 Task: In the  document Evelyn.html ,change text color to 'Dark Purple' Insert the mentioned shape above the text 'Cloud Callouts'. Change color of the shape to  RedChange shape height to 0.8
Action: Mouse moved to (645, 288)
Screenshot: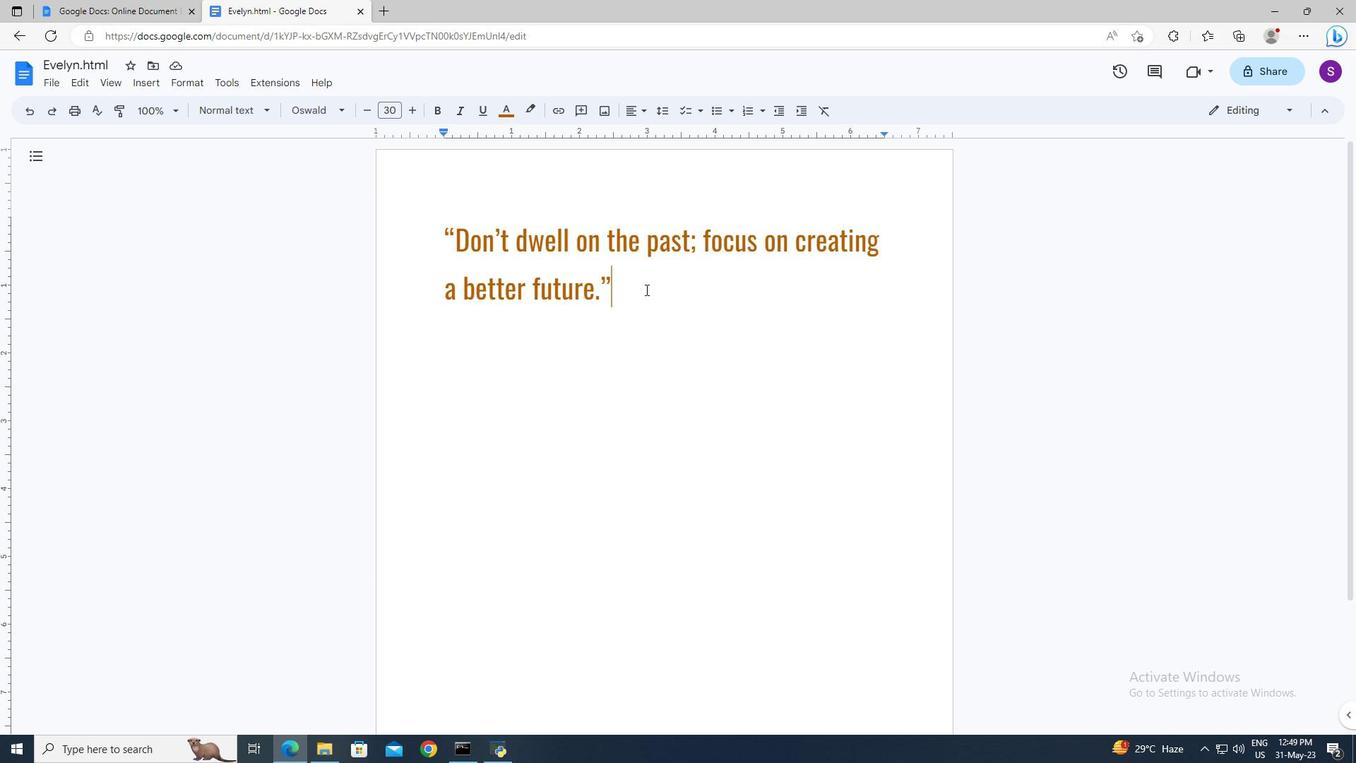 
Action: Mouse pressed left at (645, 288)
Screenshot: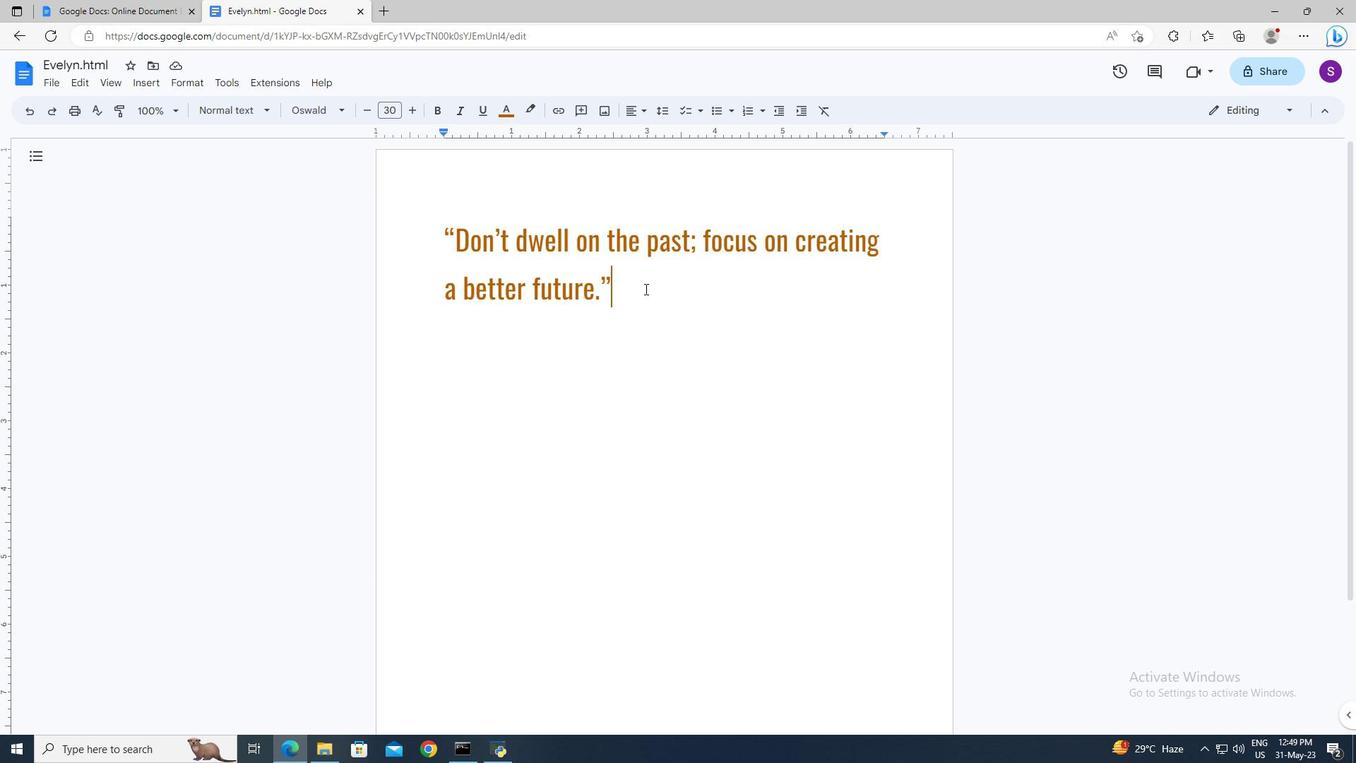 
Action: Key pressed ctrl+A
Screenshot: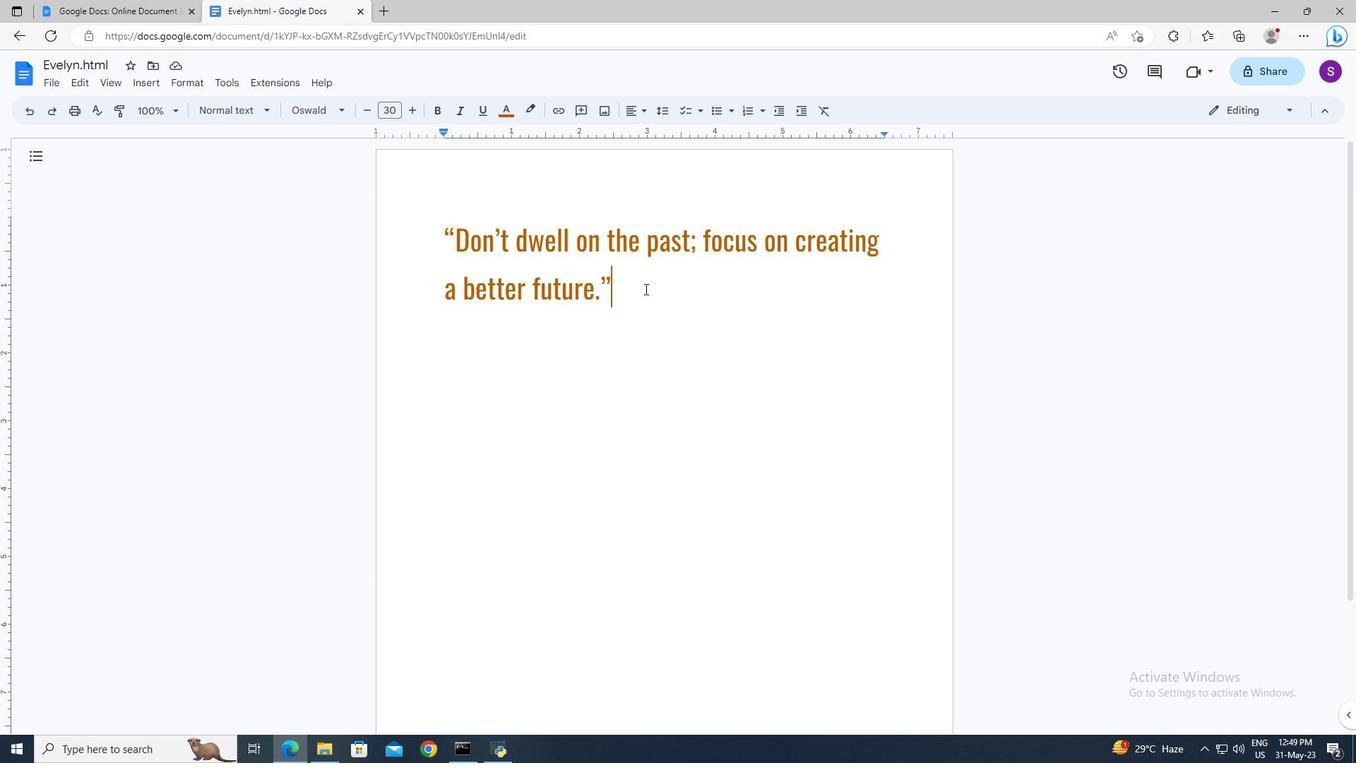 
Action: Mouse moved to (511, 113)
Screenshot: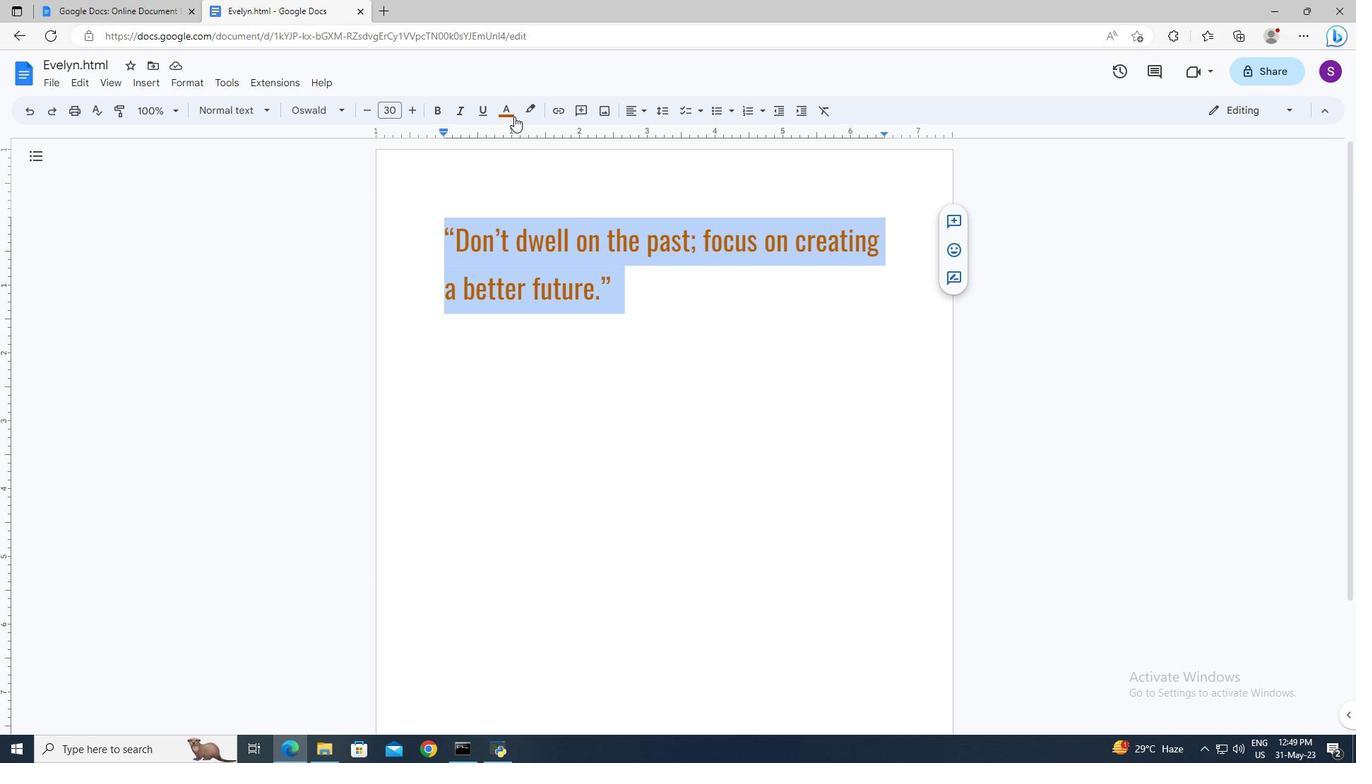 
Action: Mouse pressed left at (511, 113)
Screenshot: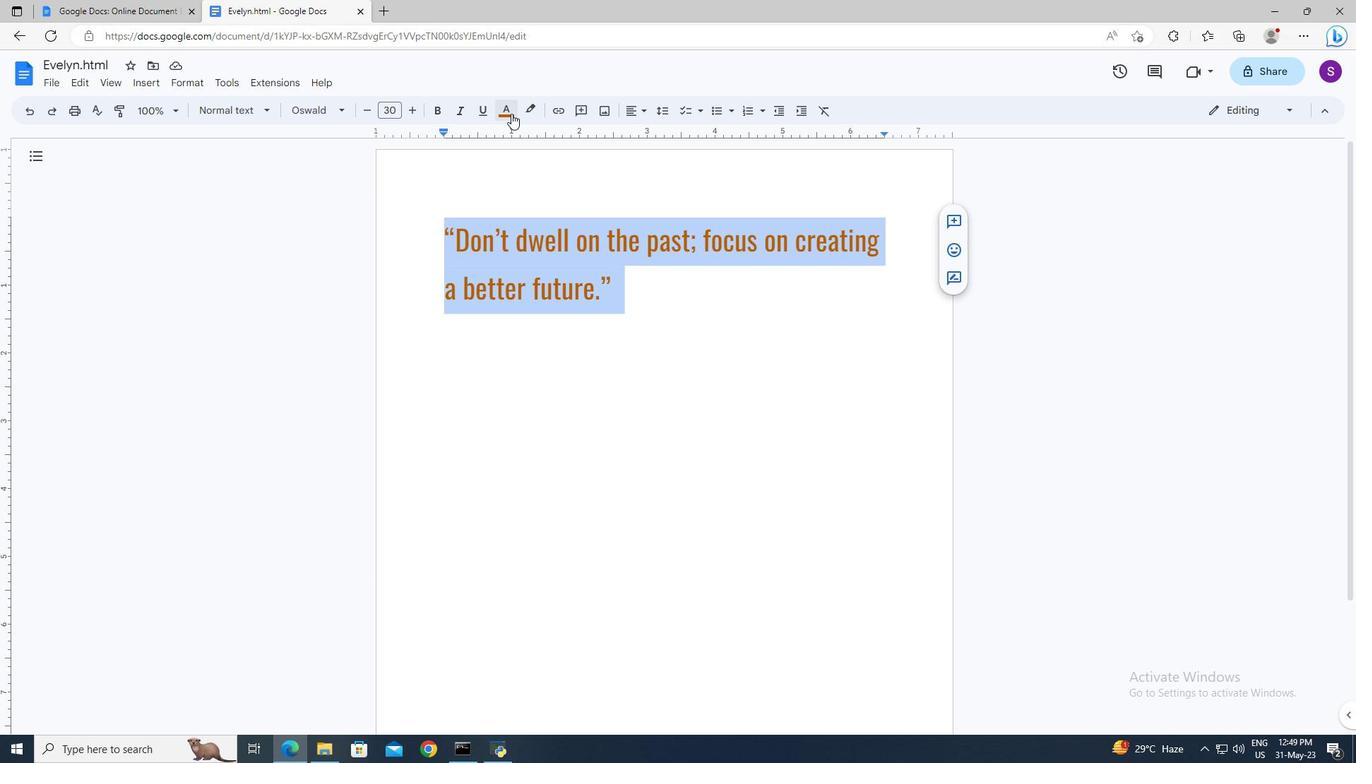 
Action: Mouse moved to (637, 241)
Screenshot: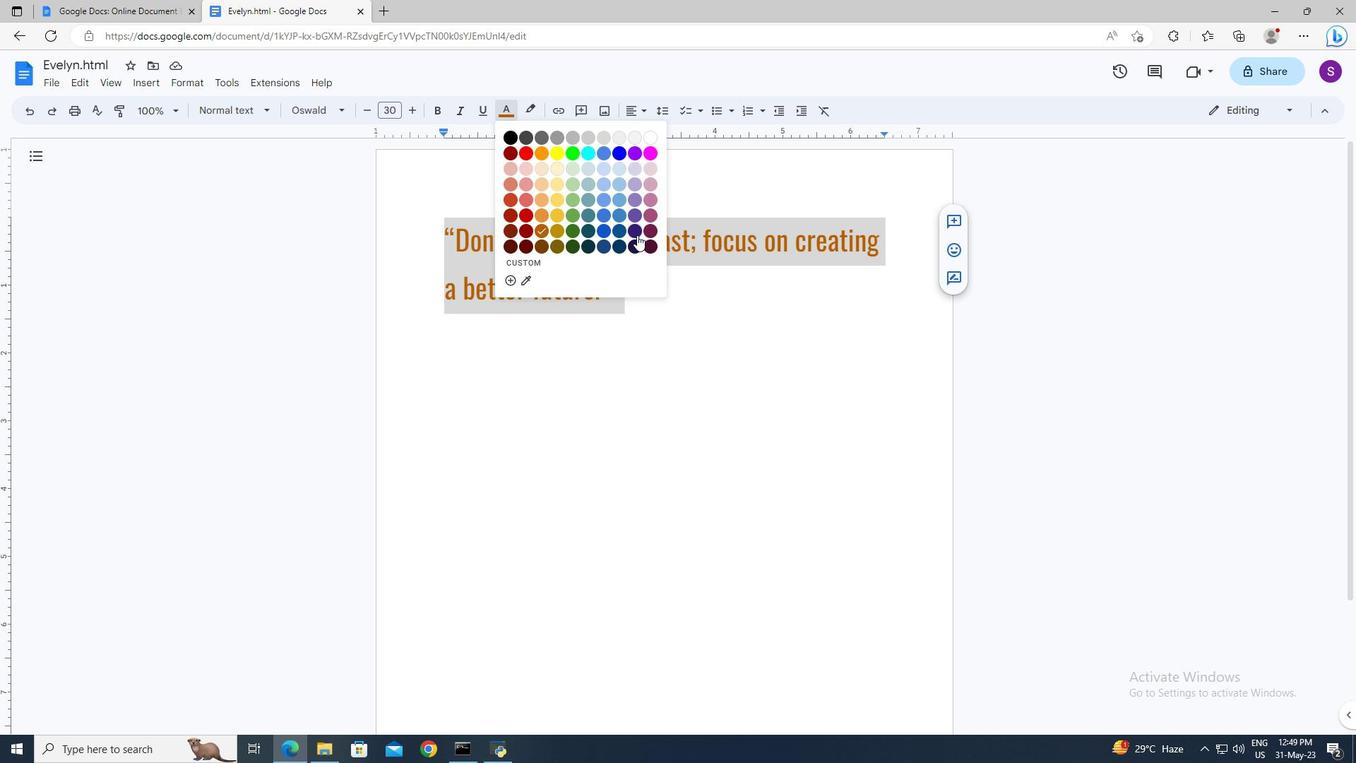 
Action: Mouse pressed left at (637, 241)
Screenshot: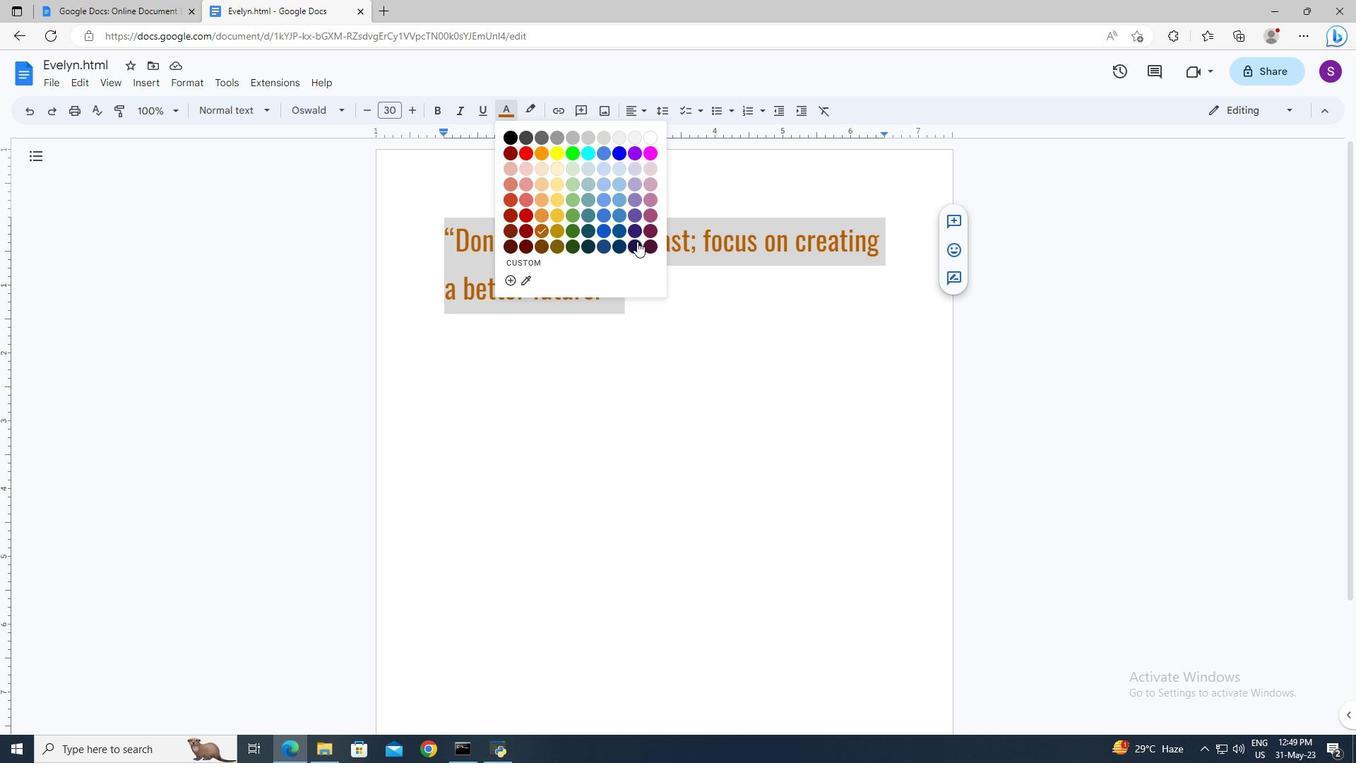 
Action: Mouse moved to (656, 286)
Screenshot: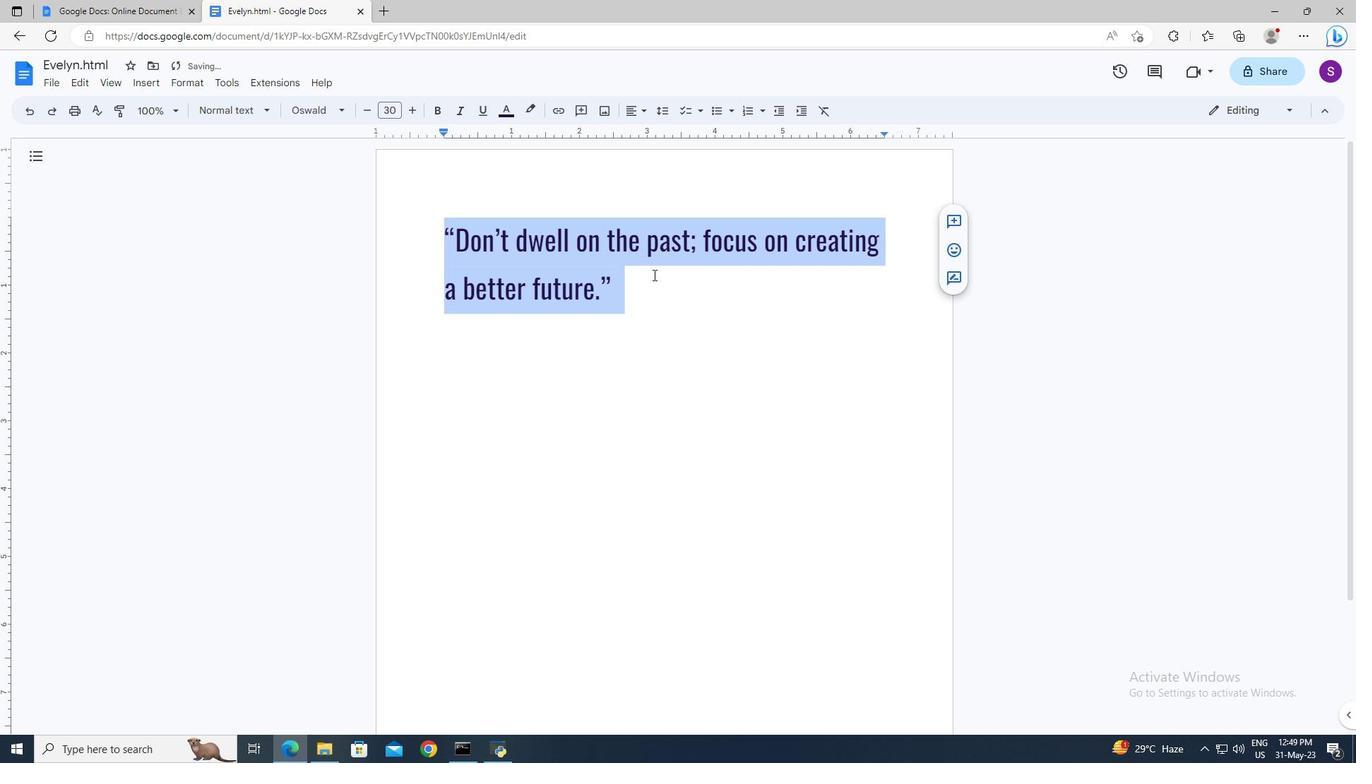 
Action: Mouse pressed left at (656, 286)
Screenshot: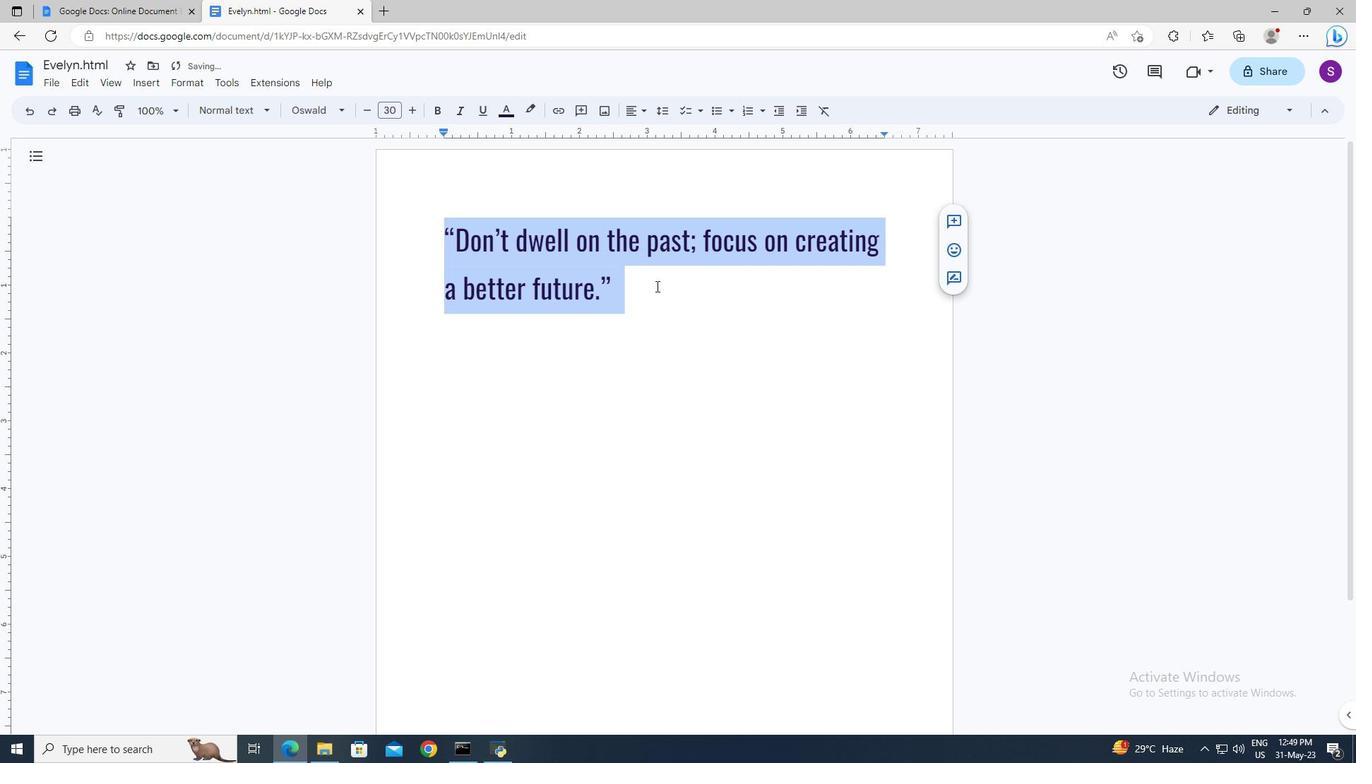 
Action: Mouse moved to (442, 223)
Screenshot: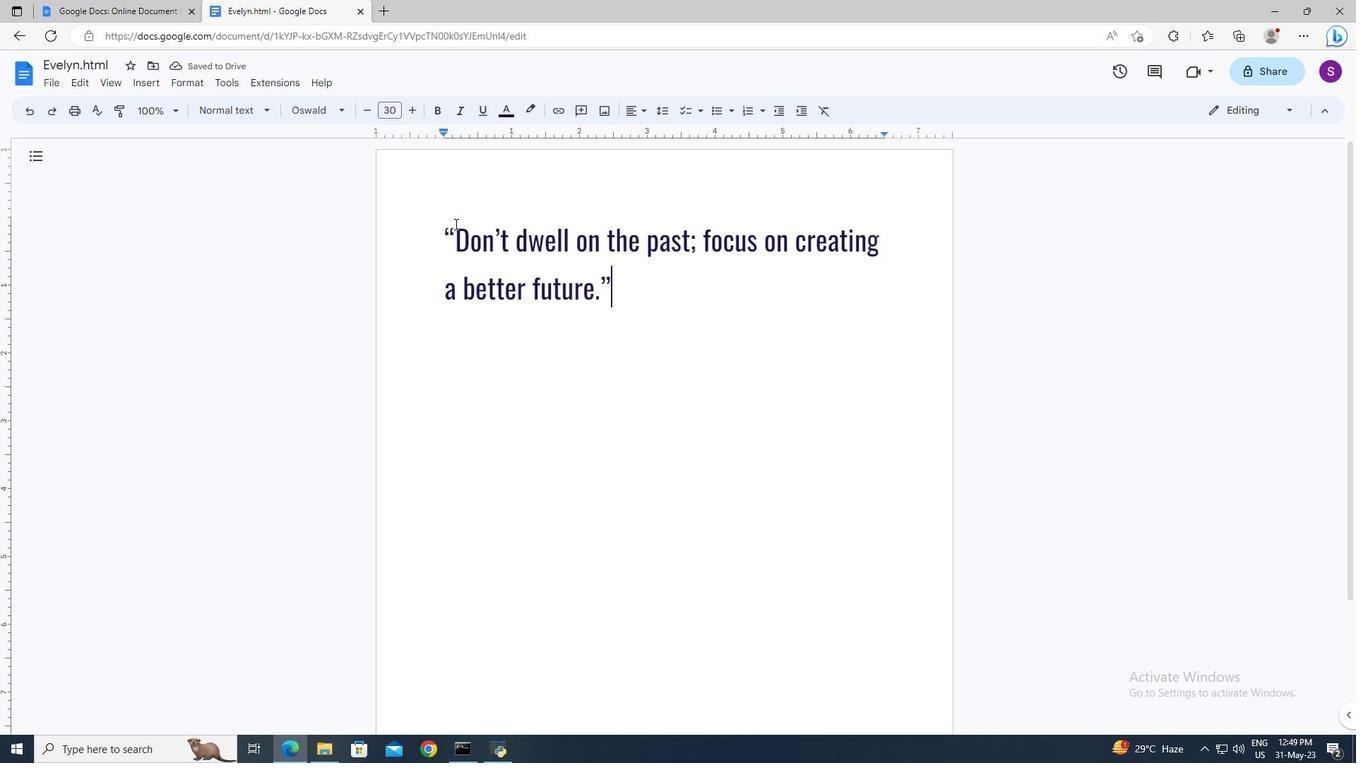 
Action: Mouse pressed left at (442, 223)
Screenshot: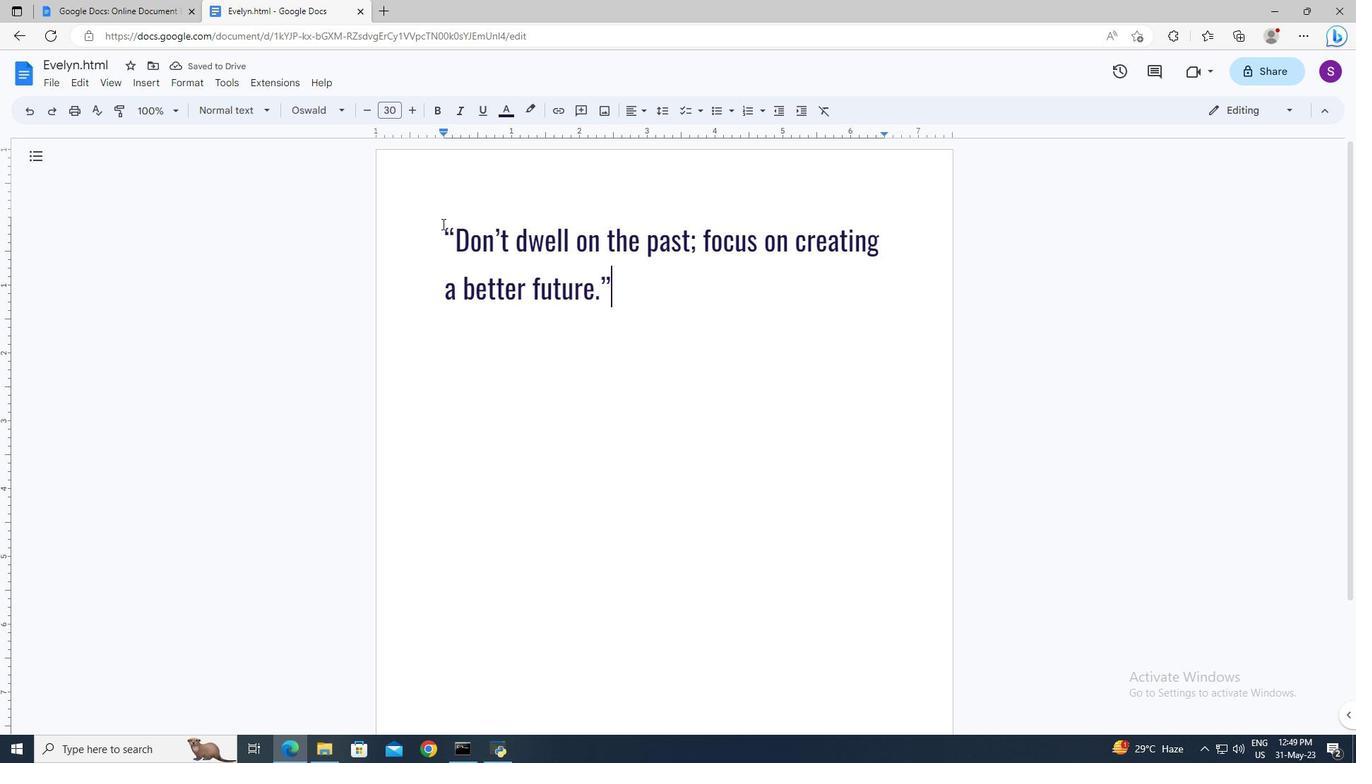 
Action: Key pressed <Key.enter>
Screenshot: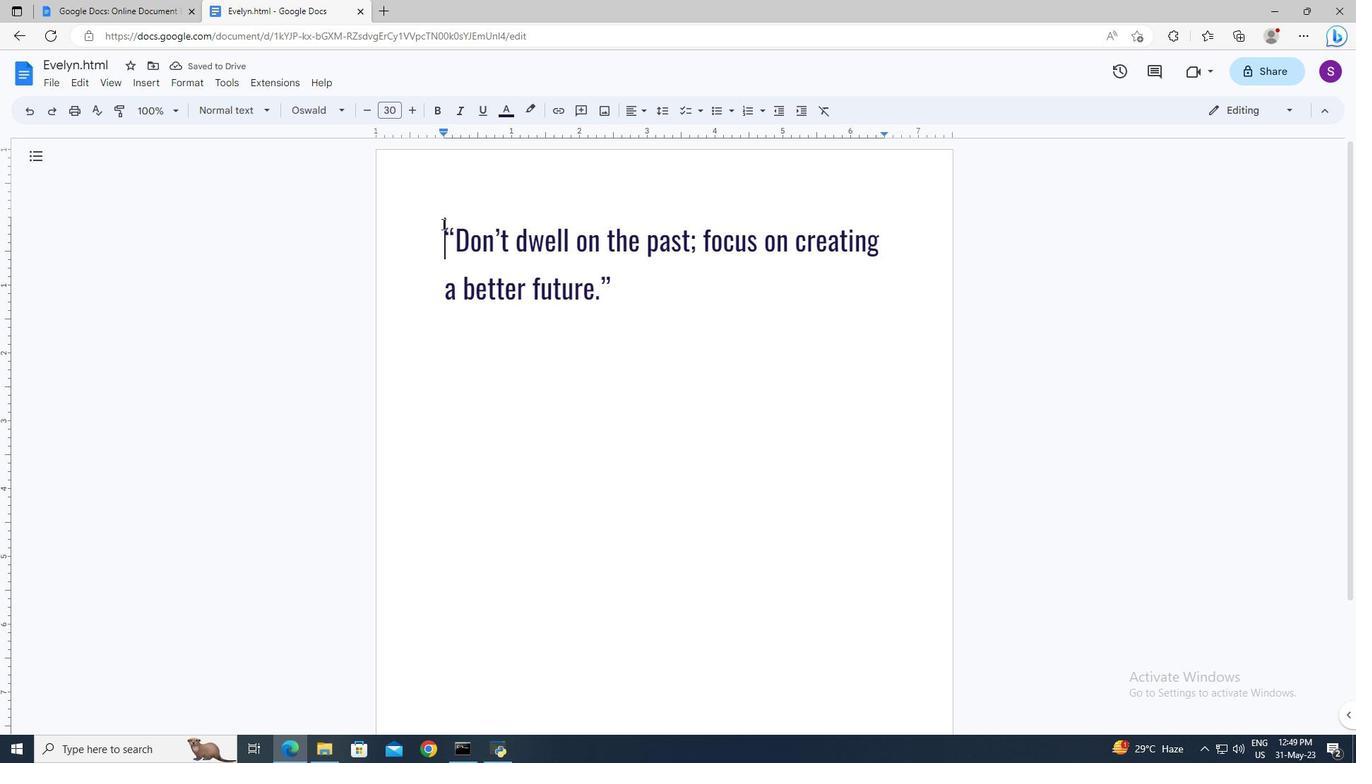 
Action: Mouse moved to (512, 210)
Screenshot: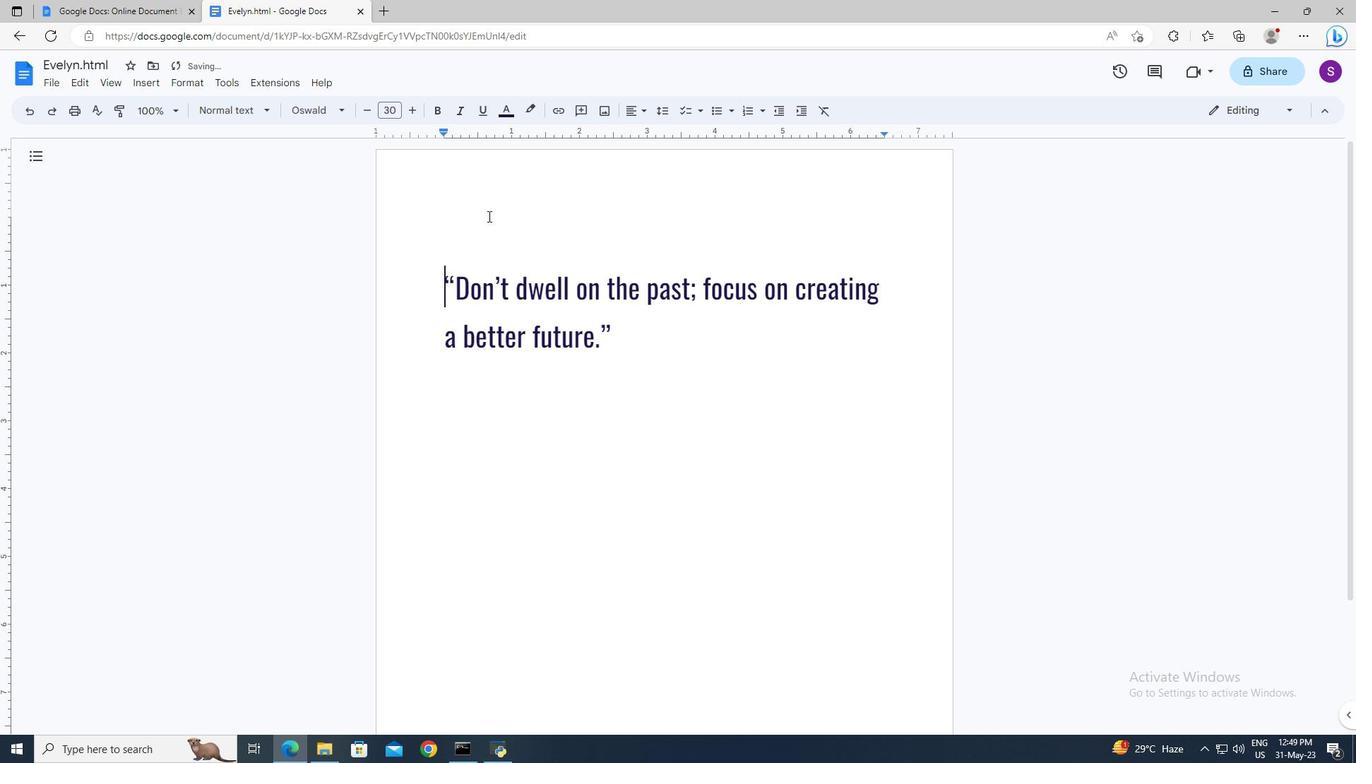 
Action: Mouse pressed left at (512, 210)
Screenshot: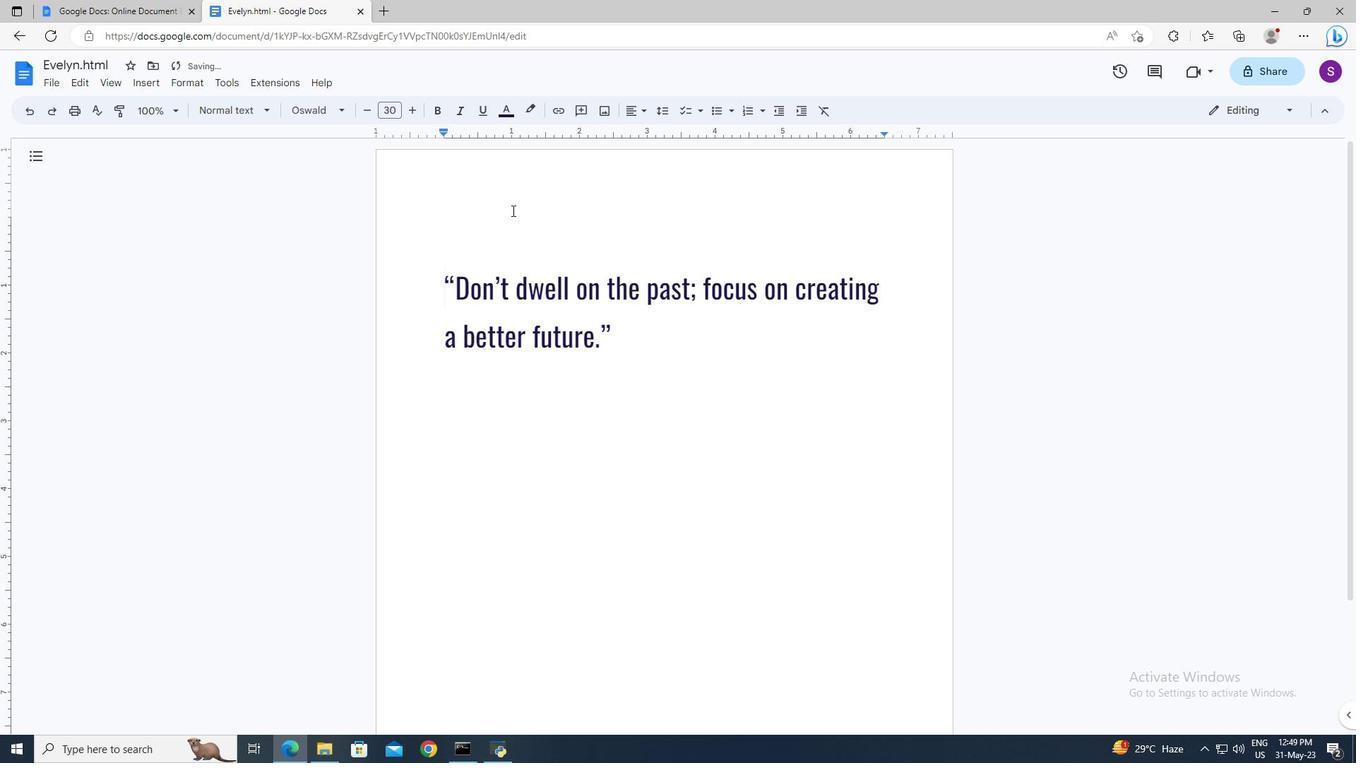 
Action: Mouse moved to (158, 81)
Screenshot: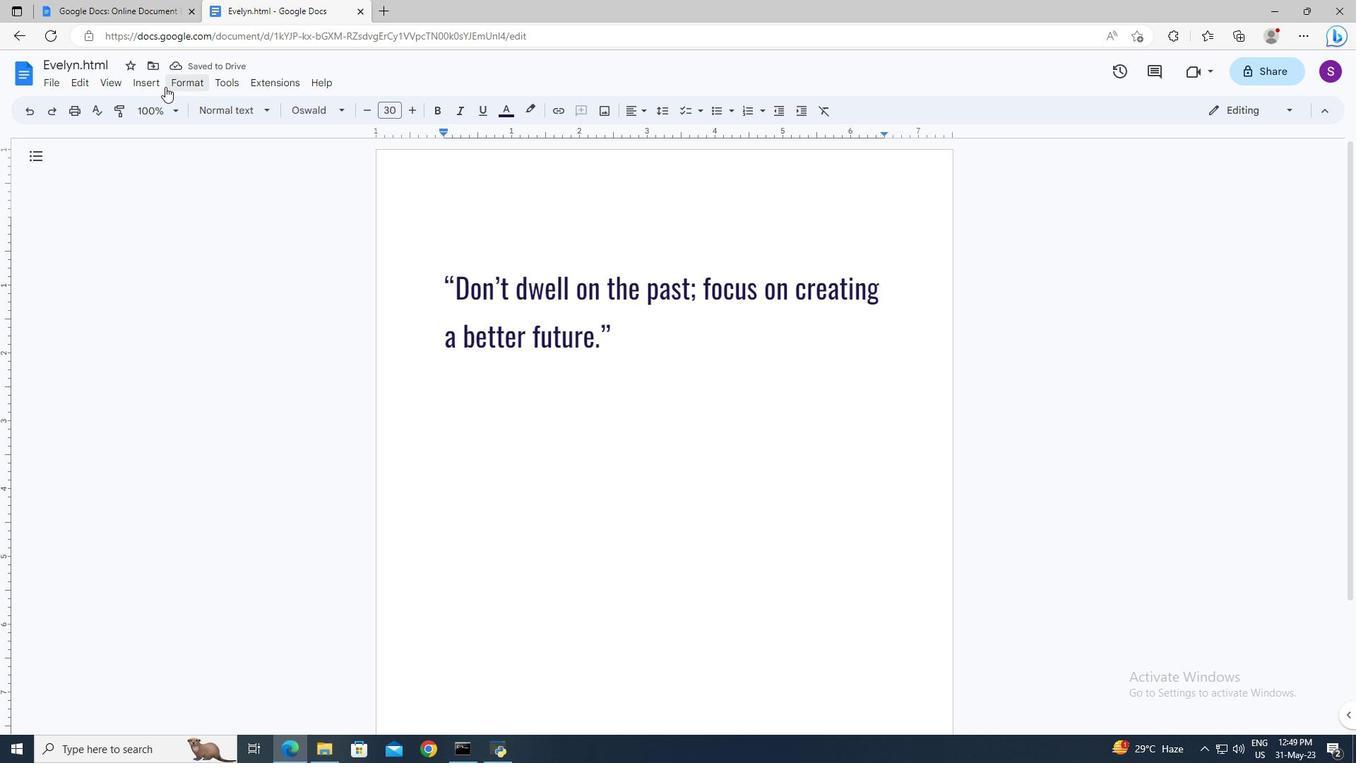 
Action: Mouse pressed left at (158, 81)
Screenshot: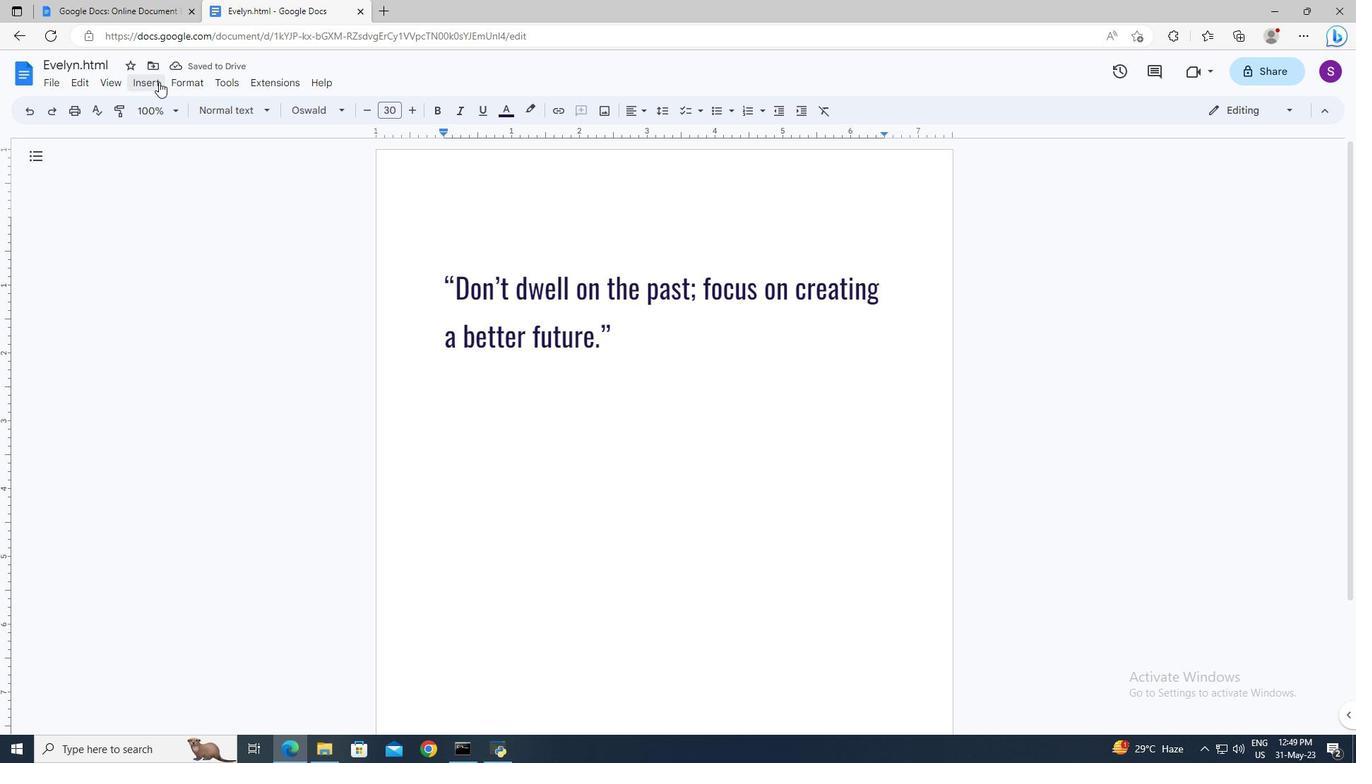 
Action: Mouse moved to (170, 148)
Screenshot: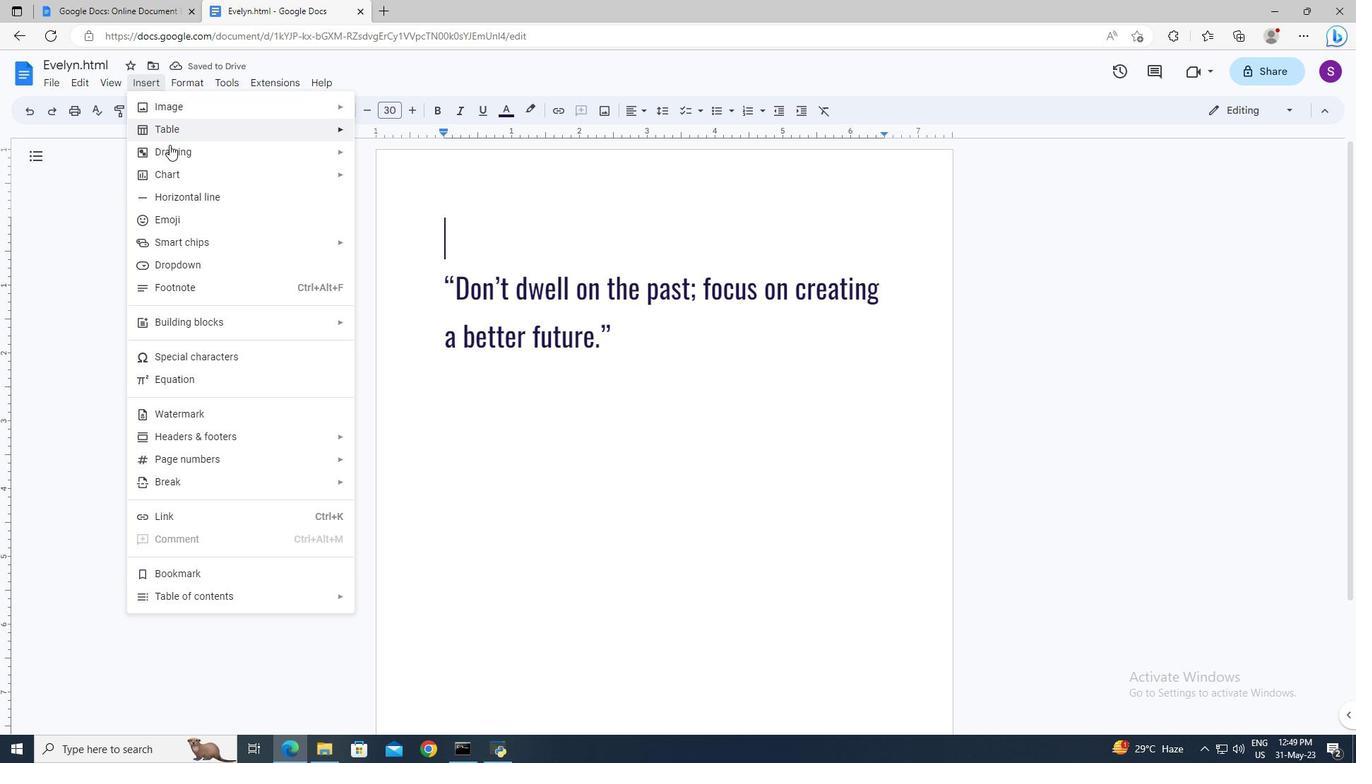 
Action: Mouse pressed left at (170, 148)
Screenshot: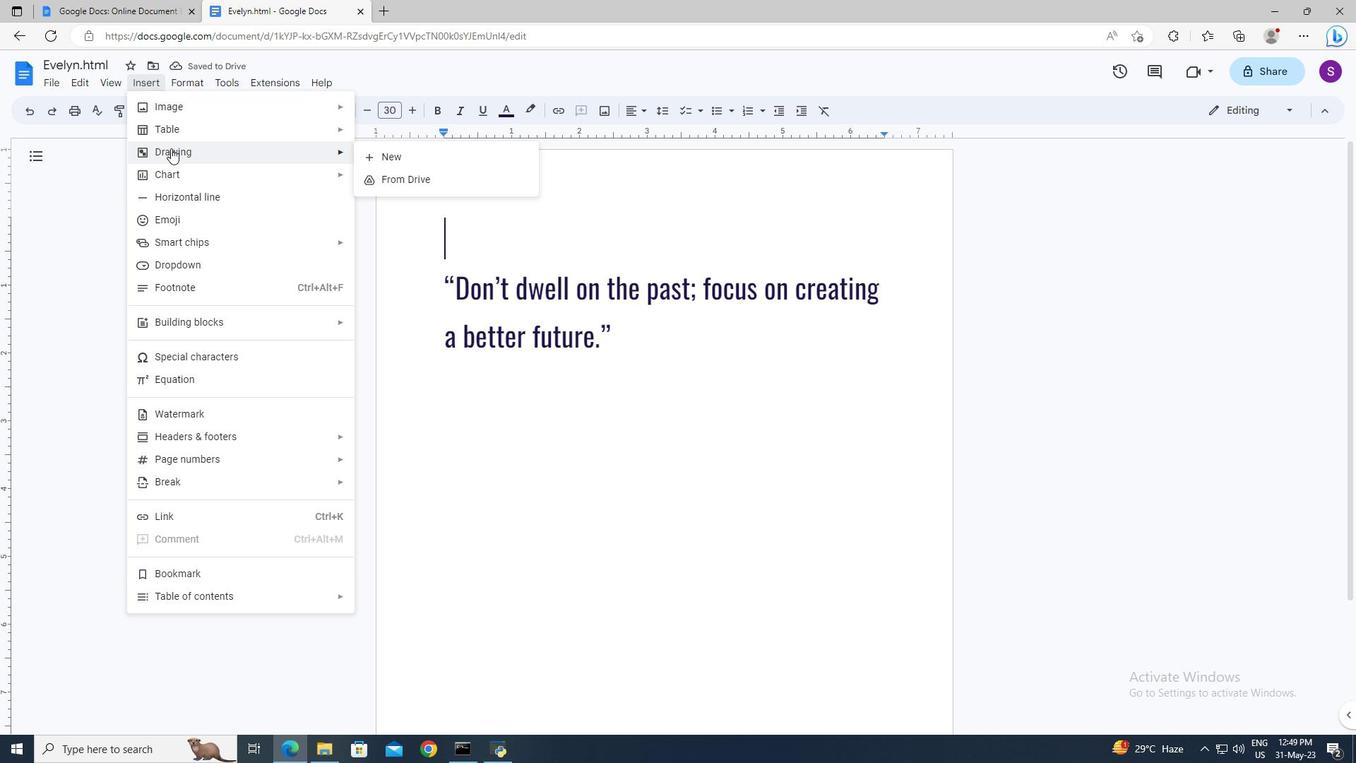 
Action: Mouse moved to (406, 149)
Screenshot: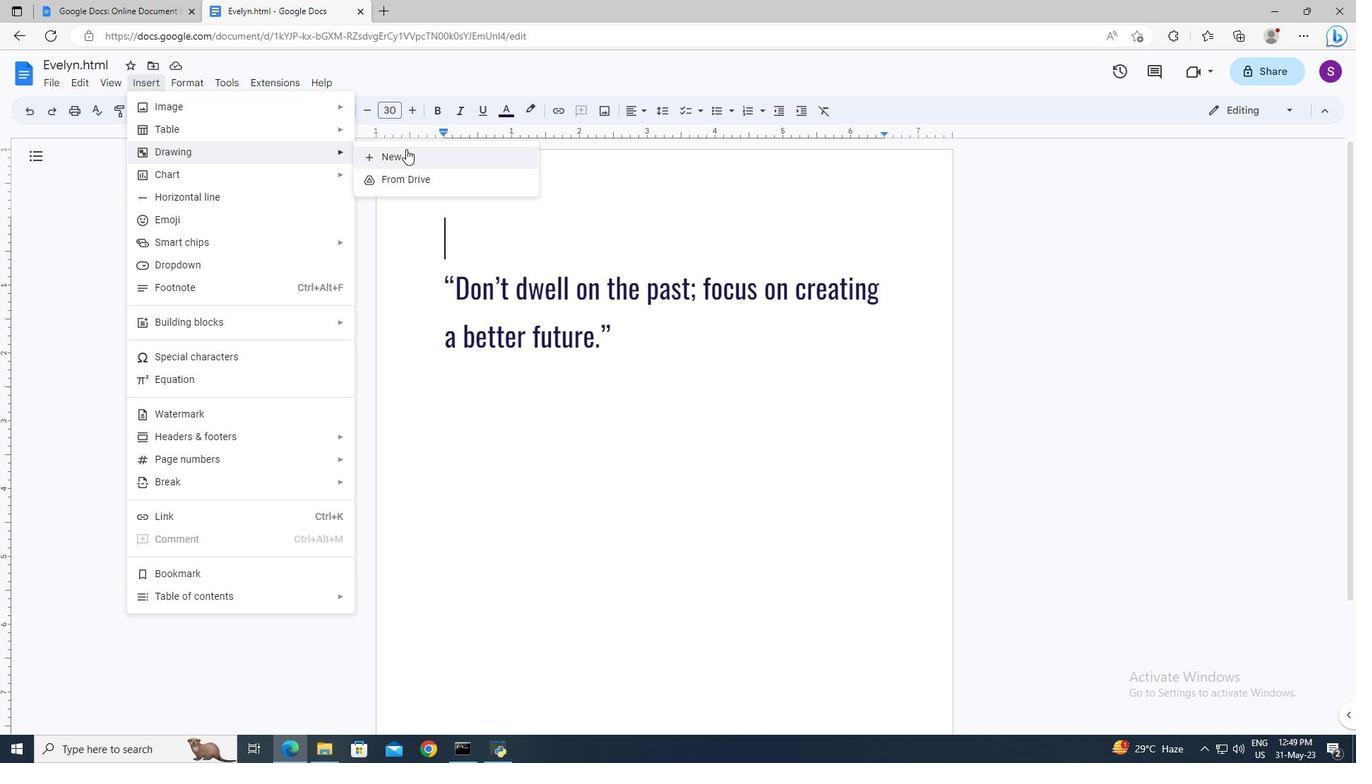 
Action: Mouse pressed left at (406, 149)
Screenshot: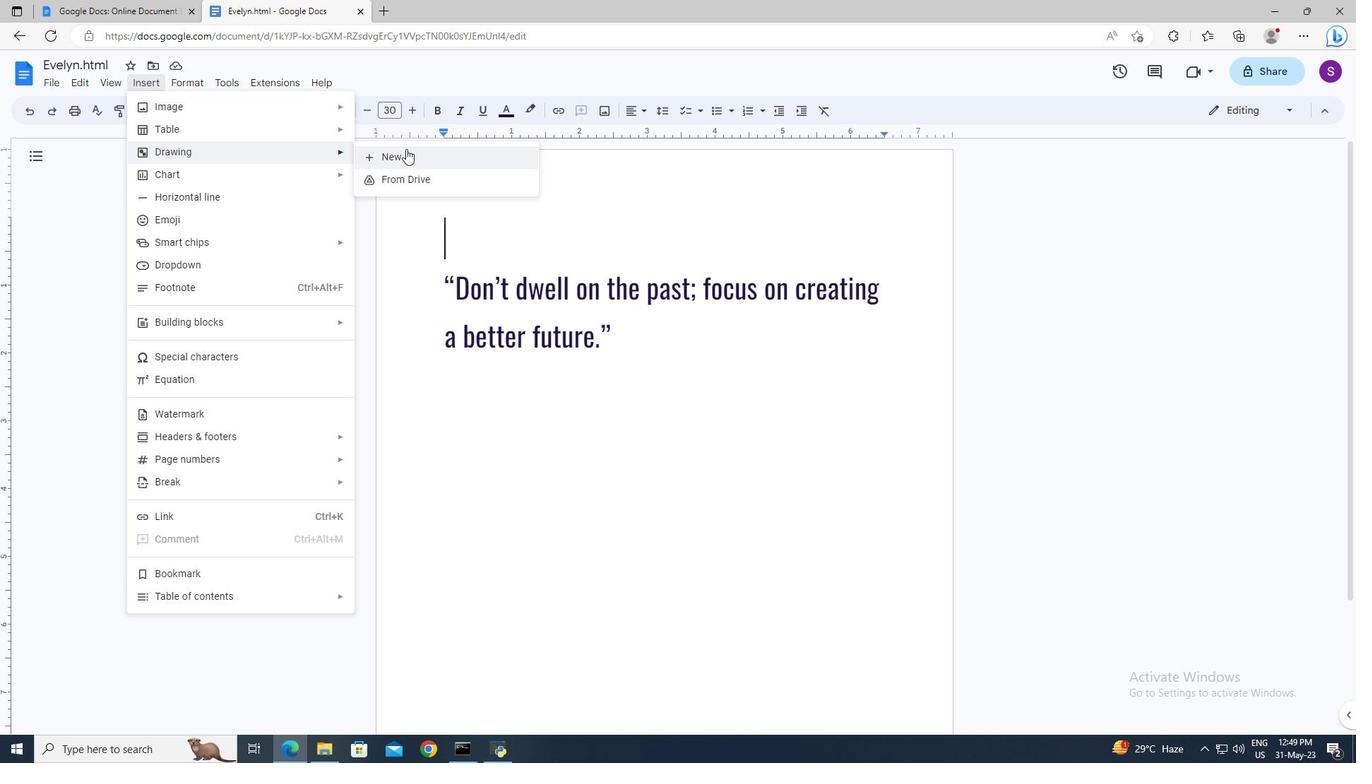 
Action: Mouse moved to (514, 154)
Screenshot: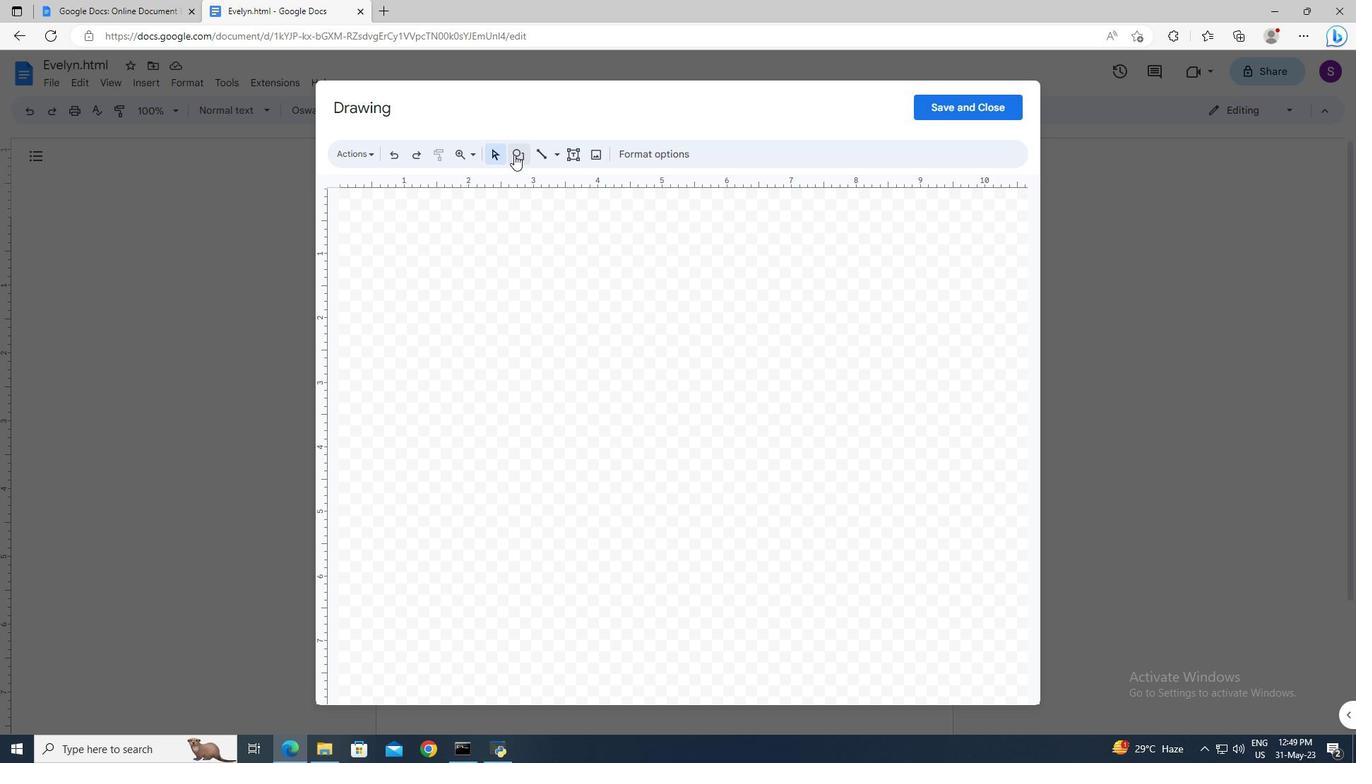 
Action: Mouse pressed left at (514, 154)
Screenshot: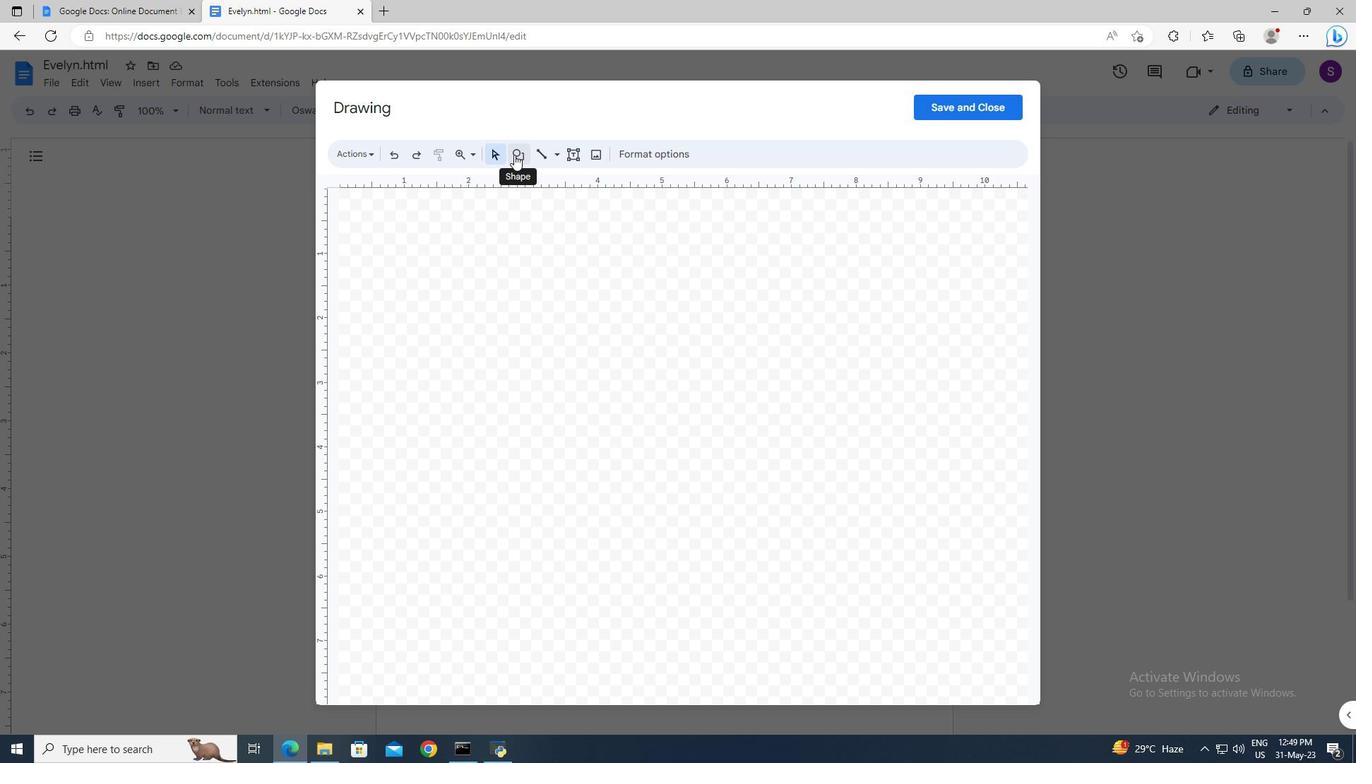 
Action: Mouse moved to (678, 269)
Screenshot: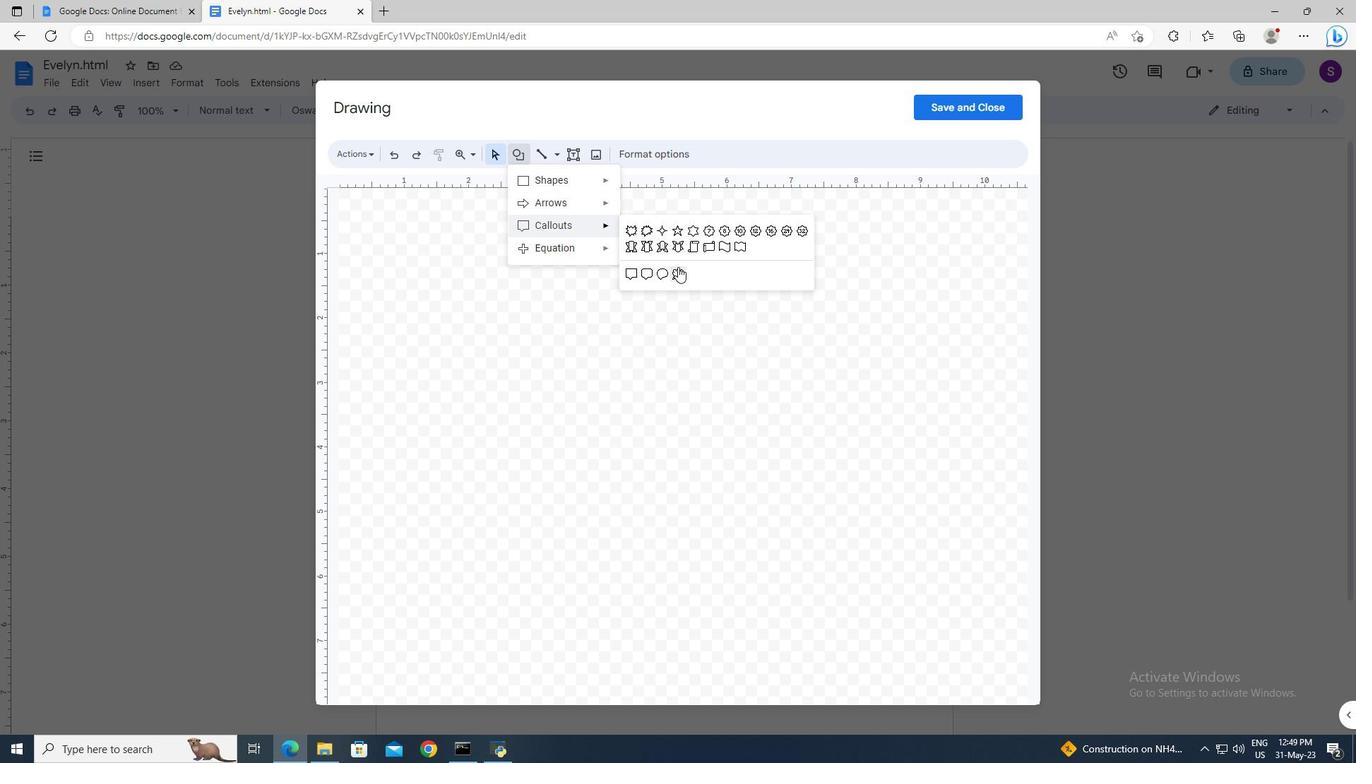 
Action: Mouse pressed left at (678, 269)
Screenshot: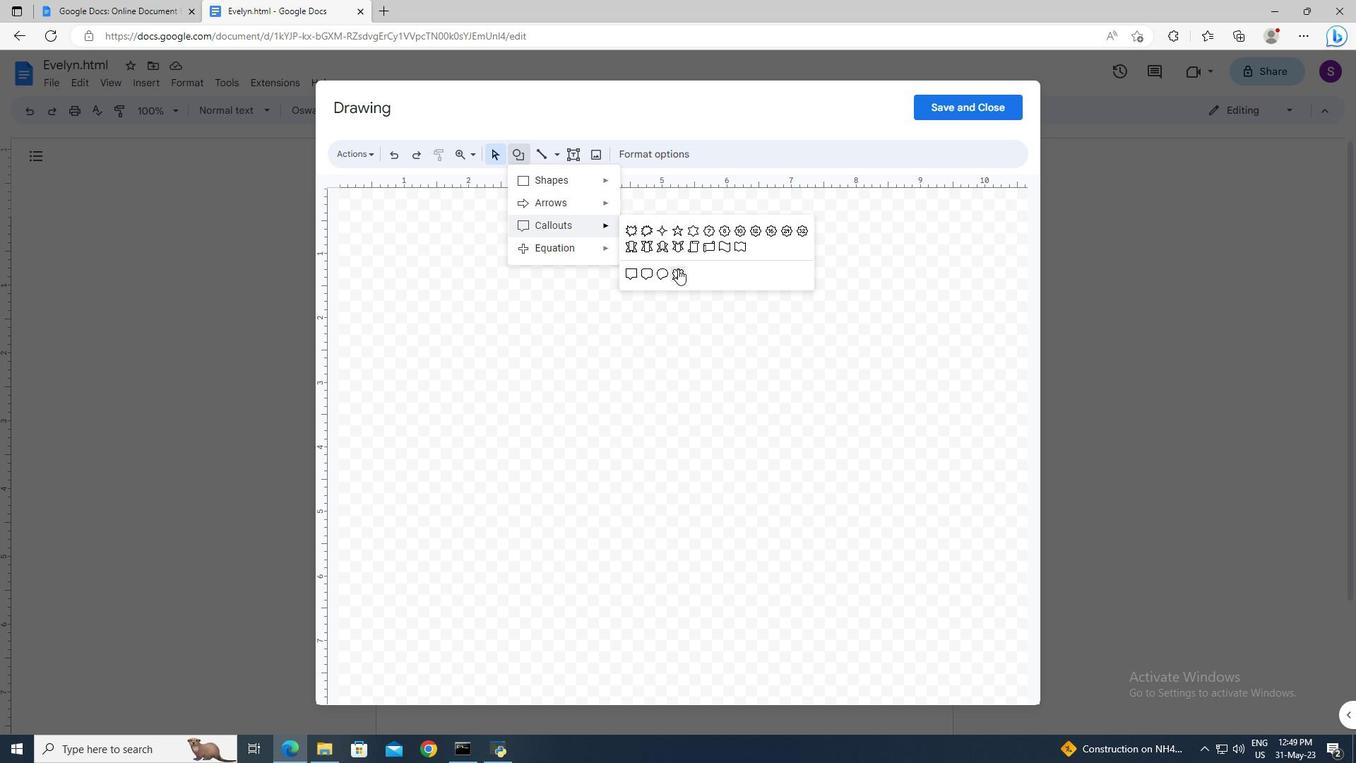 
Action: Mouse moved to (552, 244)
Screenshot: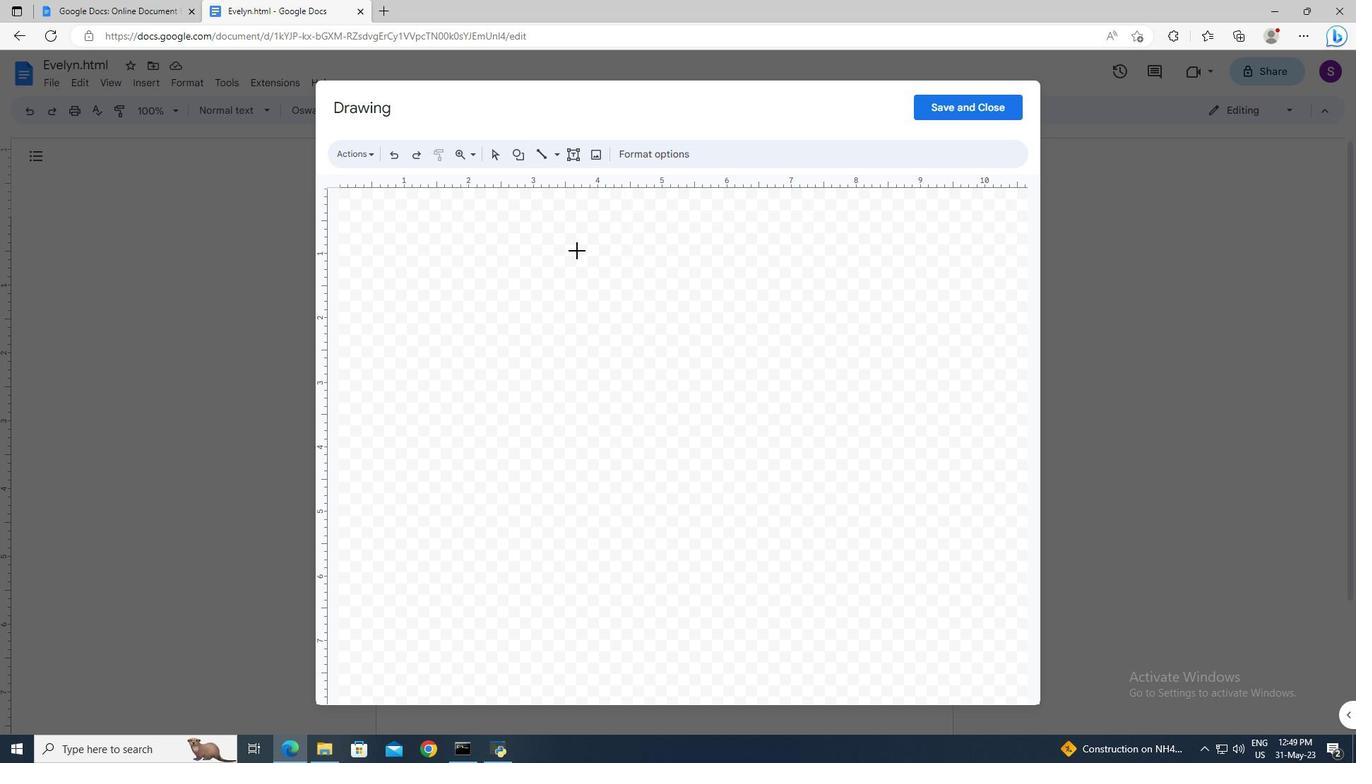 
Action: Mouse pressed left at (552, 244)
Screenshot: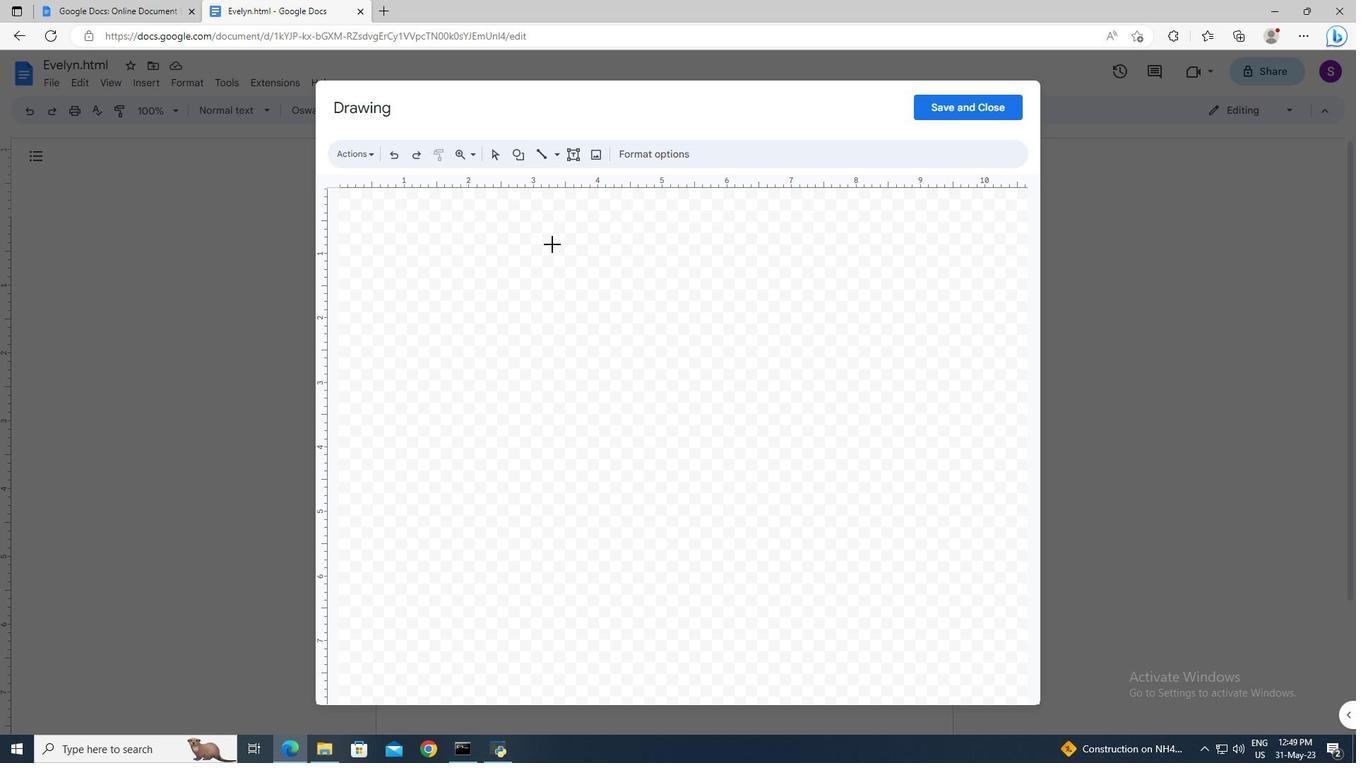 
Action: Mouse moved to (616, 161)
Screenshot: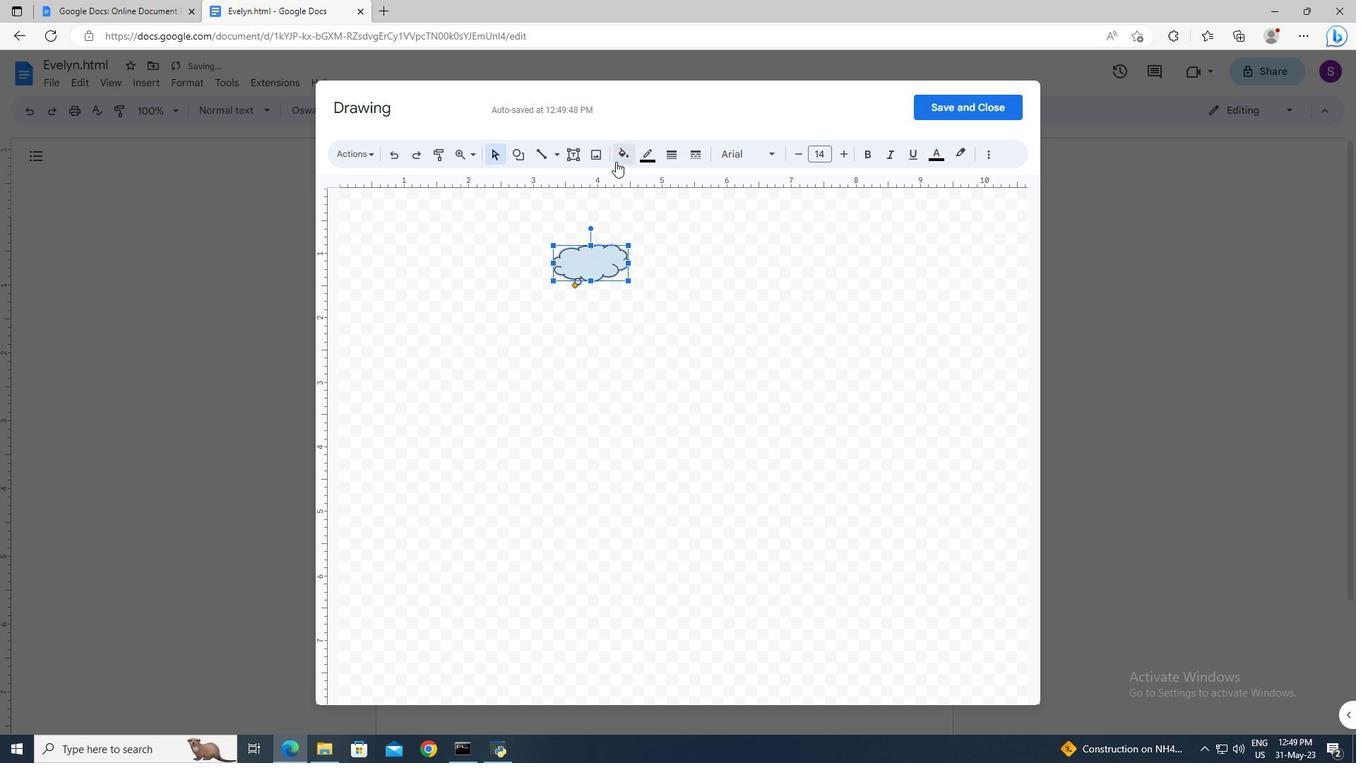 
Action: Mouse pressed left at (616, 161)
Screenshot: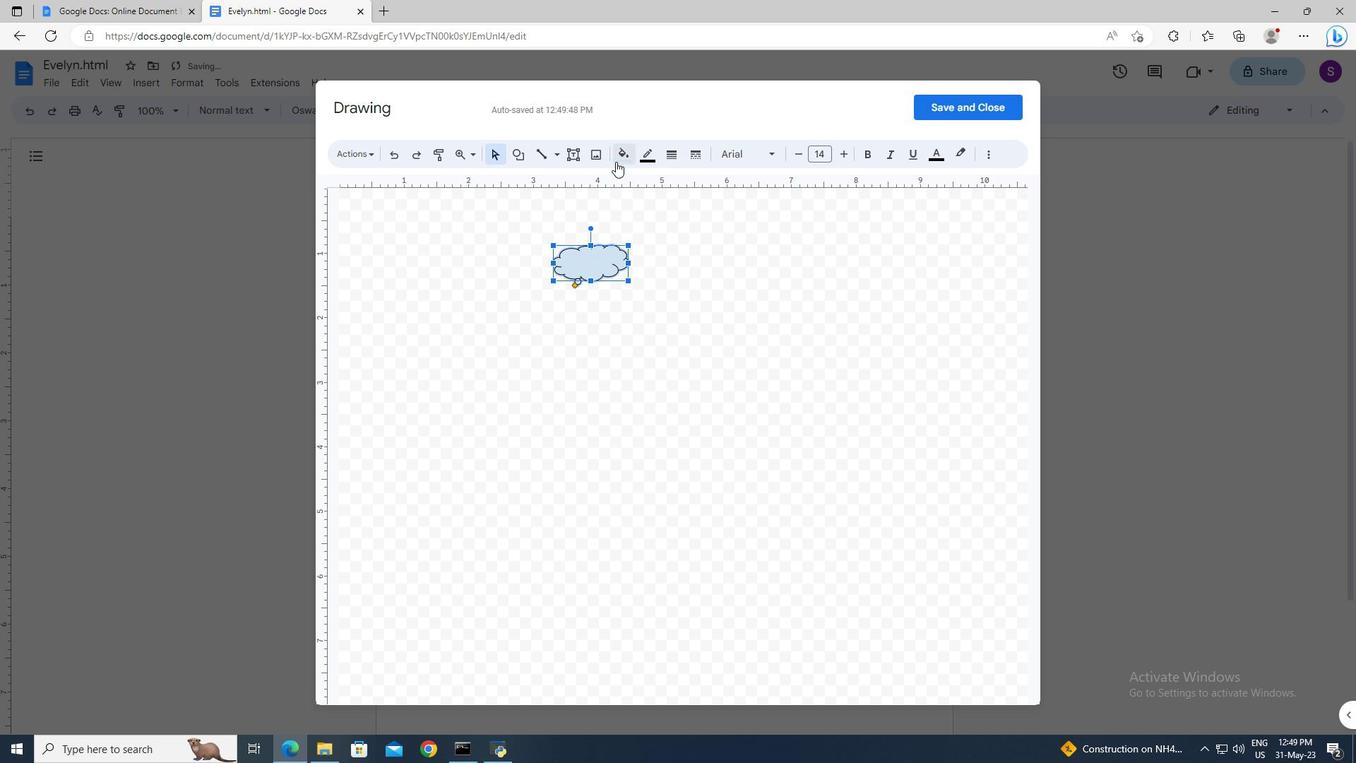 
Action: Mouse moved to (640, 266)
Screenshot: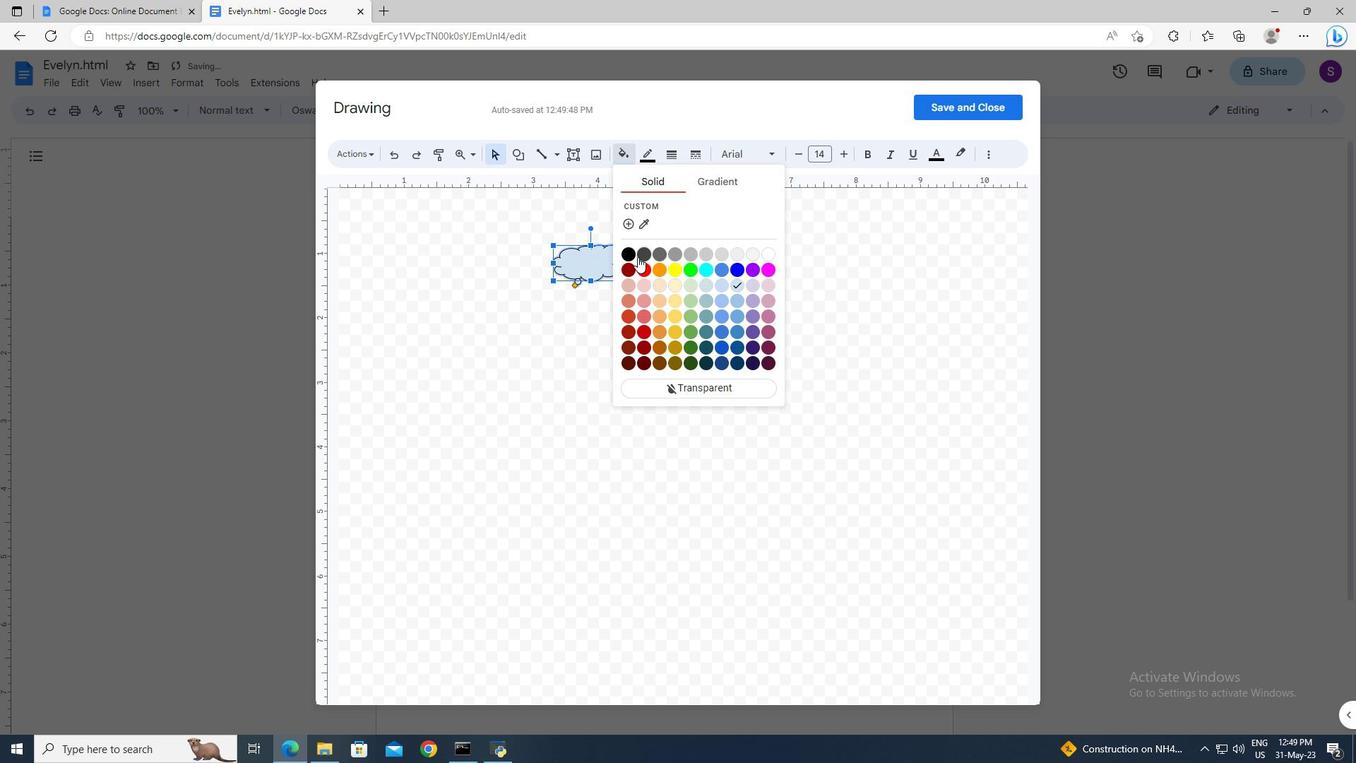 
Action: Mouse pressed left at (640, 266)
Screenshot: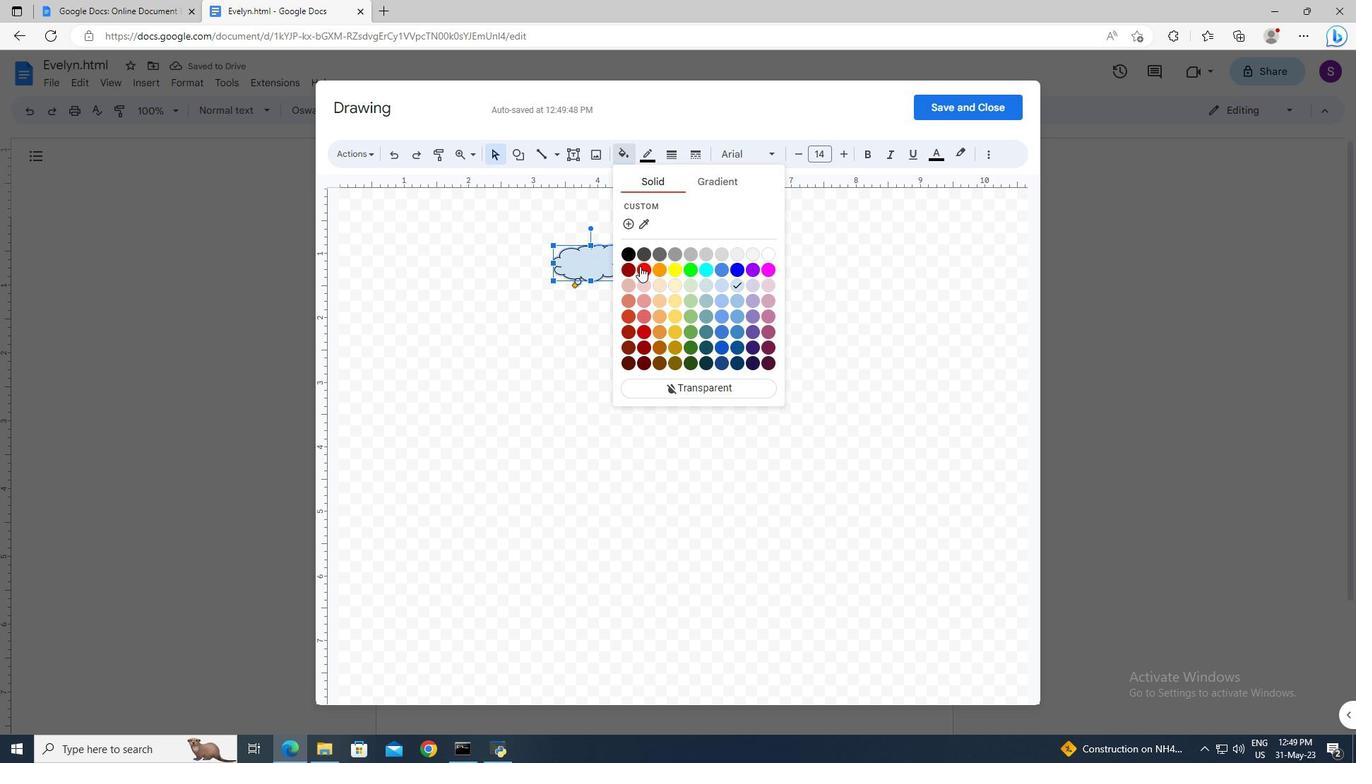 
Action: Mouse moved to (953, 105)
Screenshot: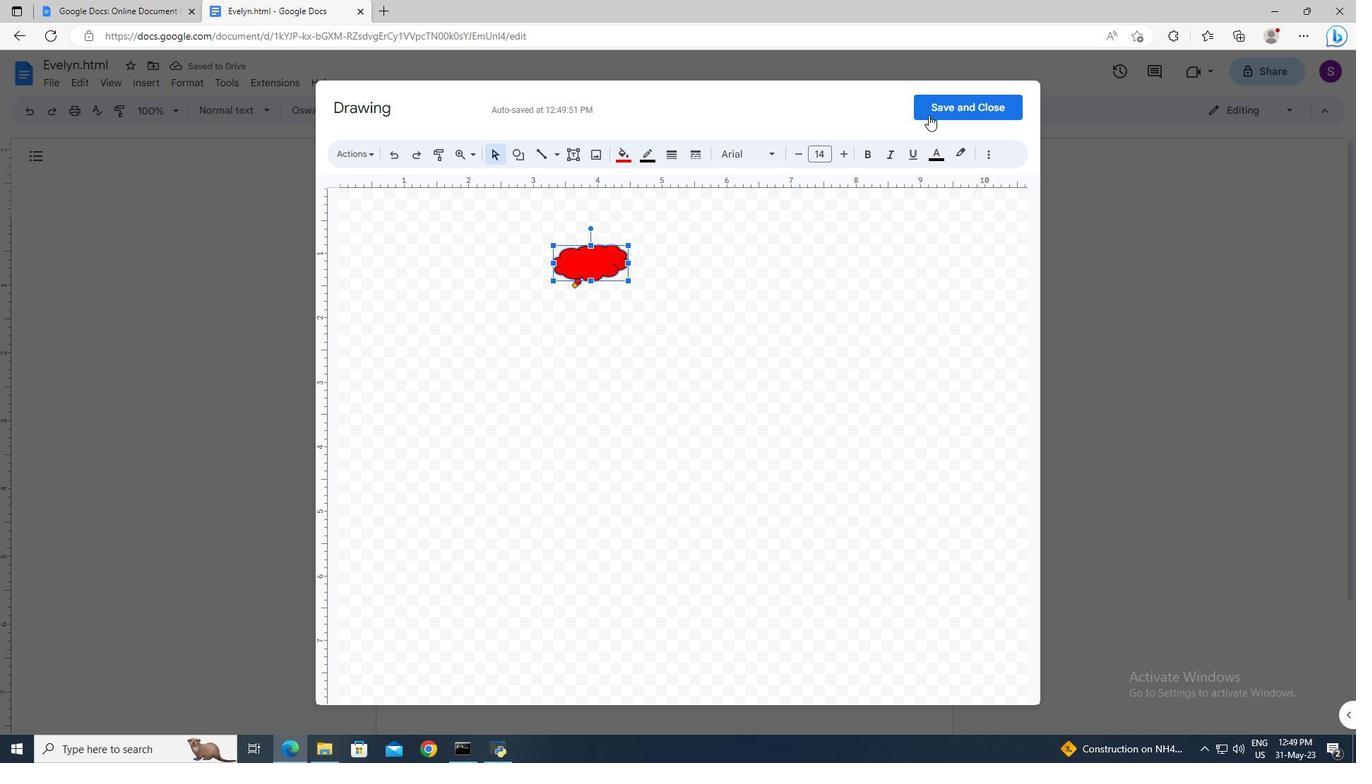 
Action: Mouse pressed left at (953, 105)
Screenshot: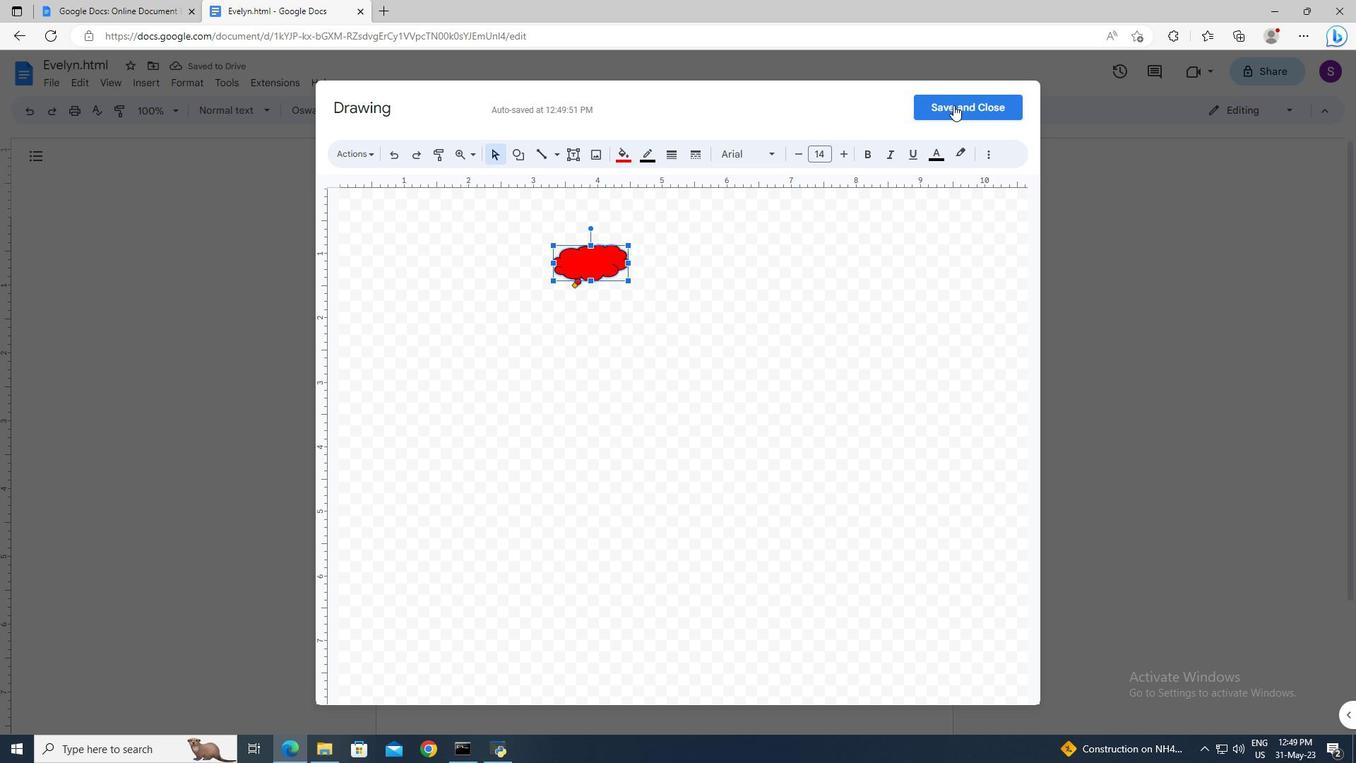 
Action: Mouse moved to (504, 244)
Screenshot: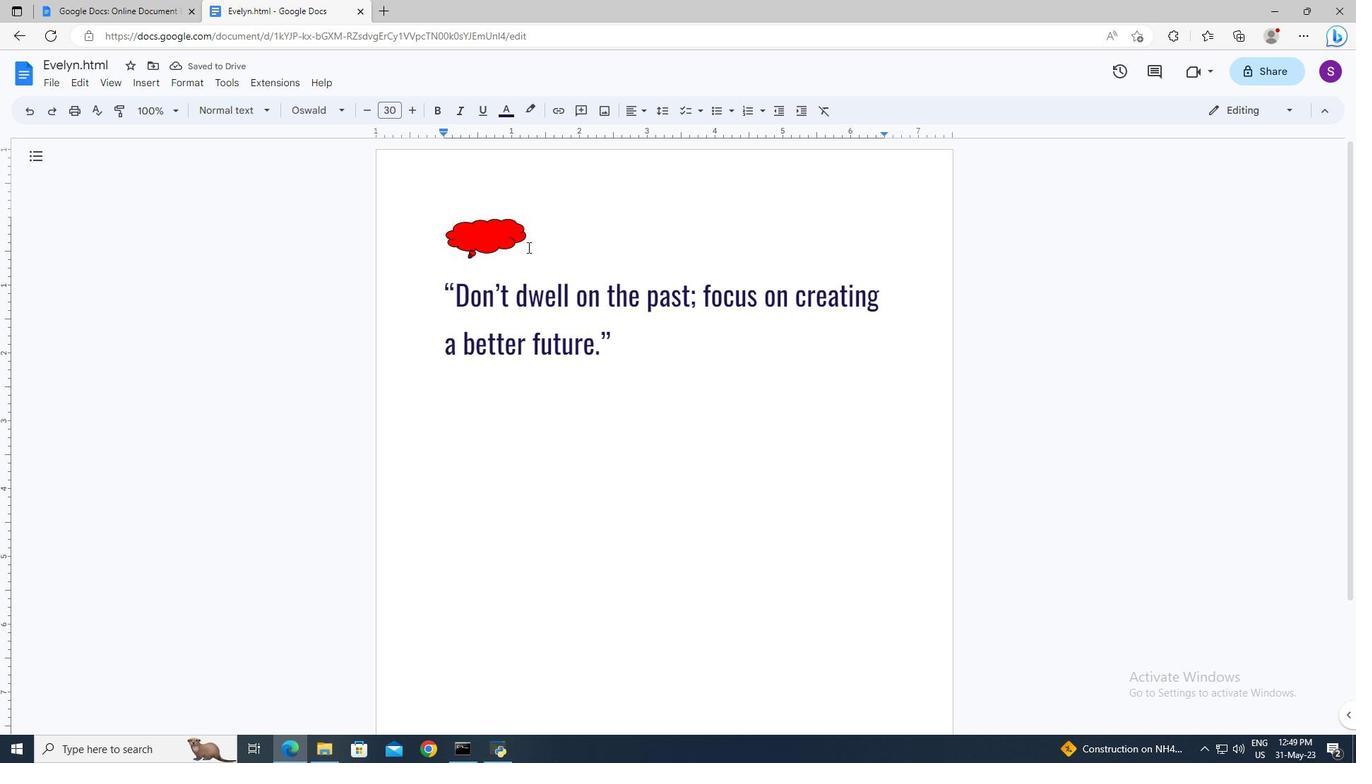 
Action: Mouse pressed left at (504, 244)
Screenshot: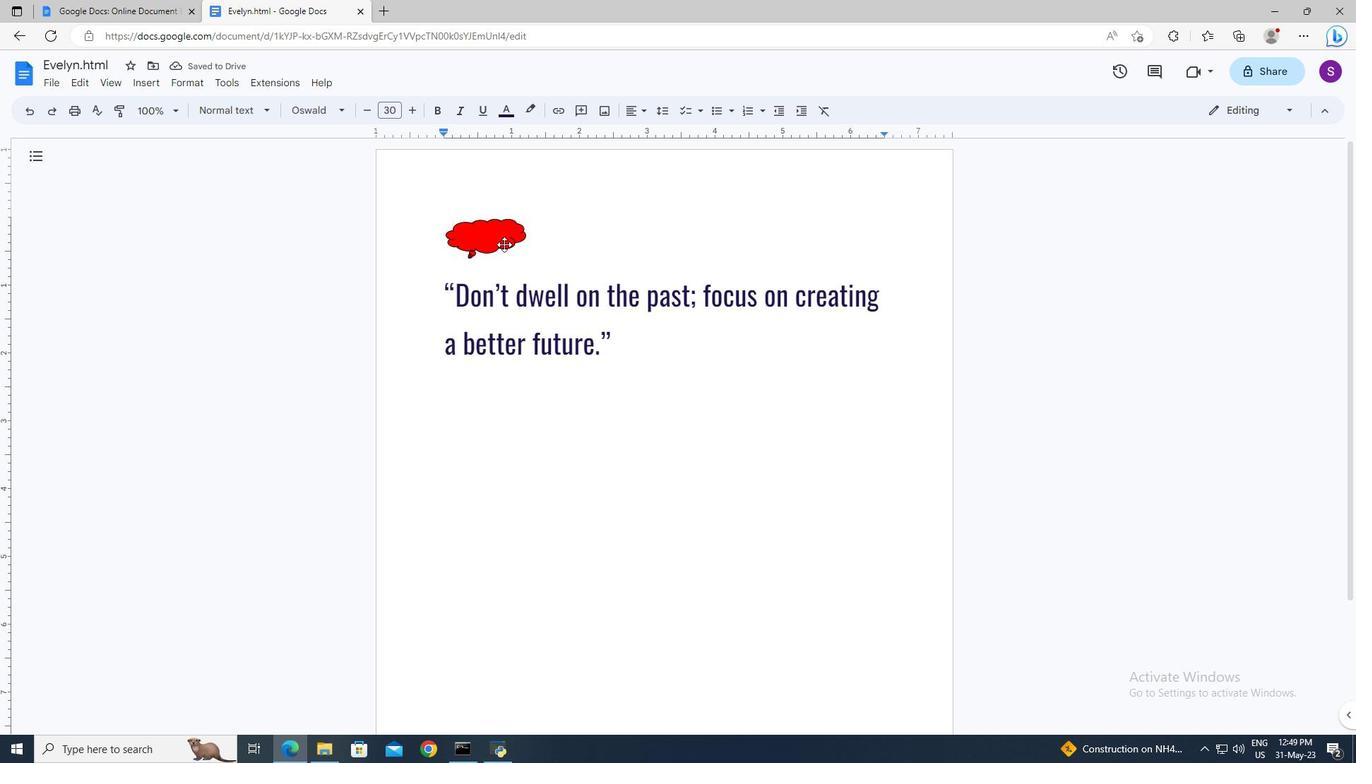 
Action: Mouse moved to (608, 115)
Screenshot: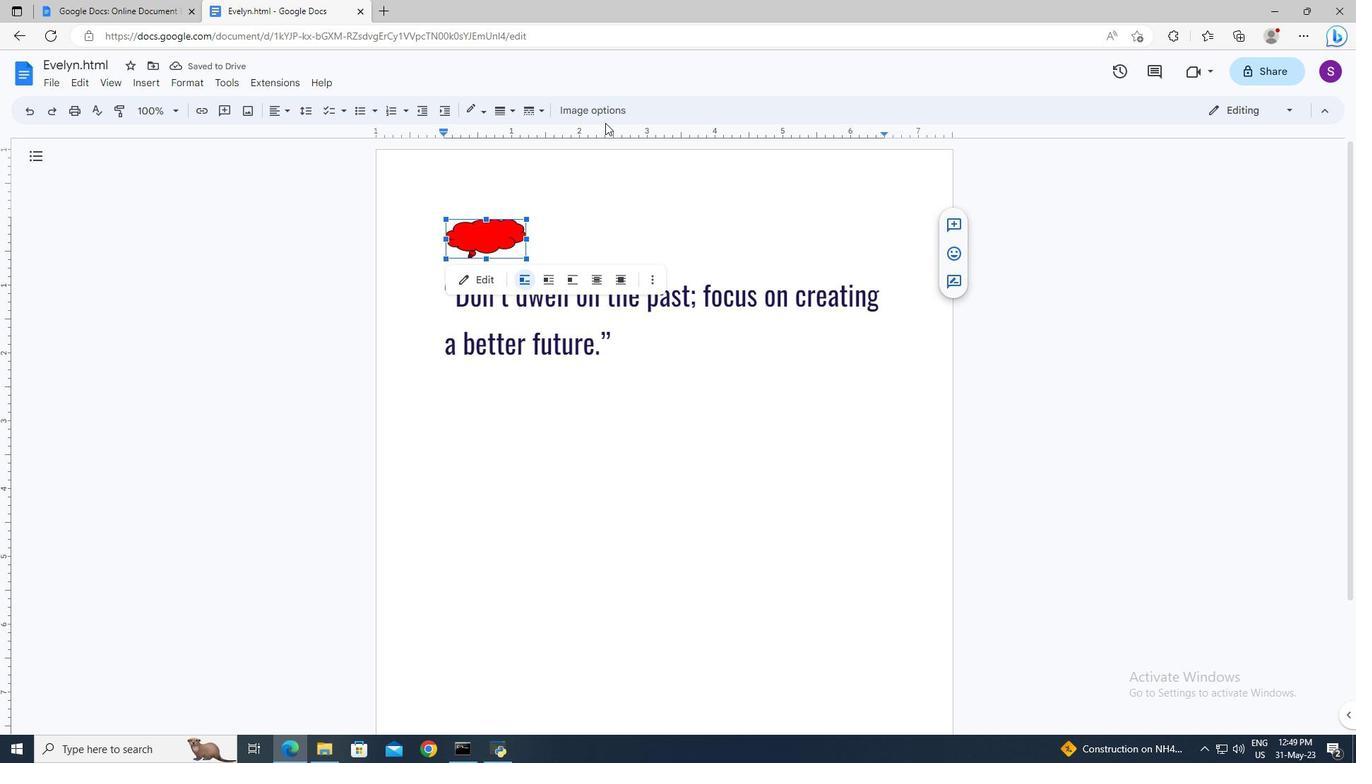 
Action: Mouse pressed left at (608, 115)
Screenshot: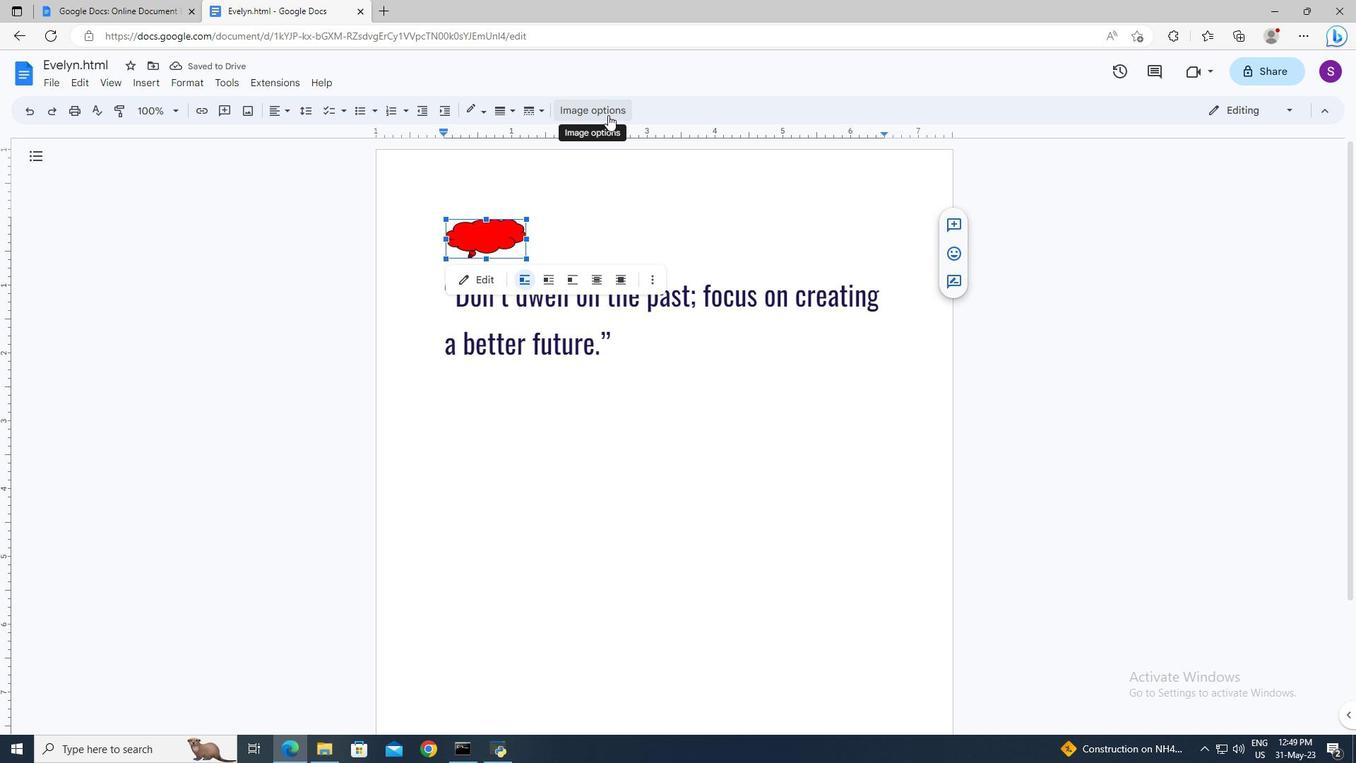 
Action: Mouse moved to (1141, 158)
Screenshot: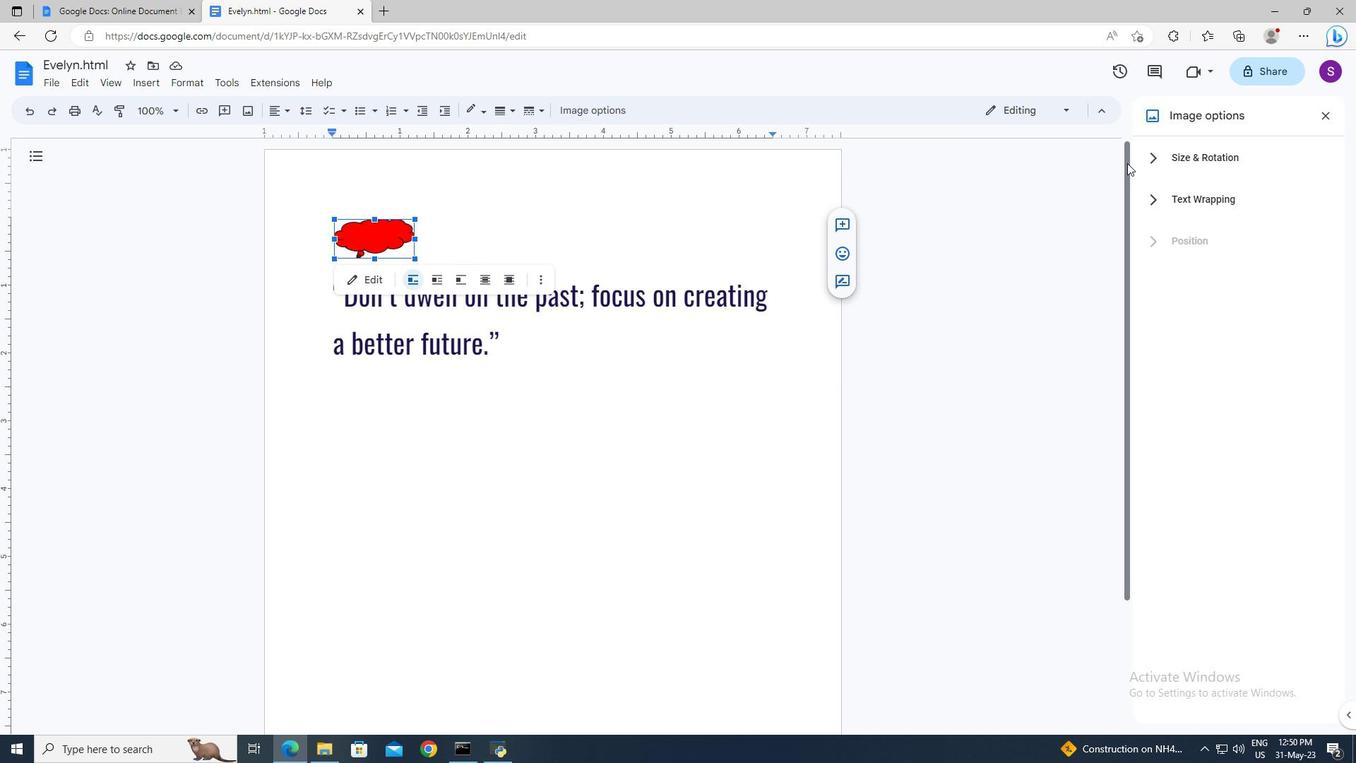
Action: Mouse pressed left at (1141, 158)
Screenshot: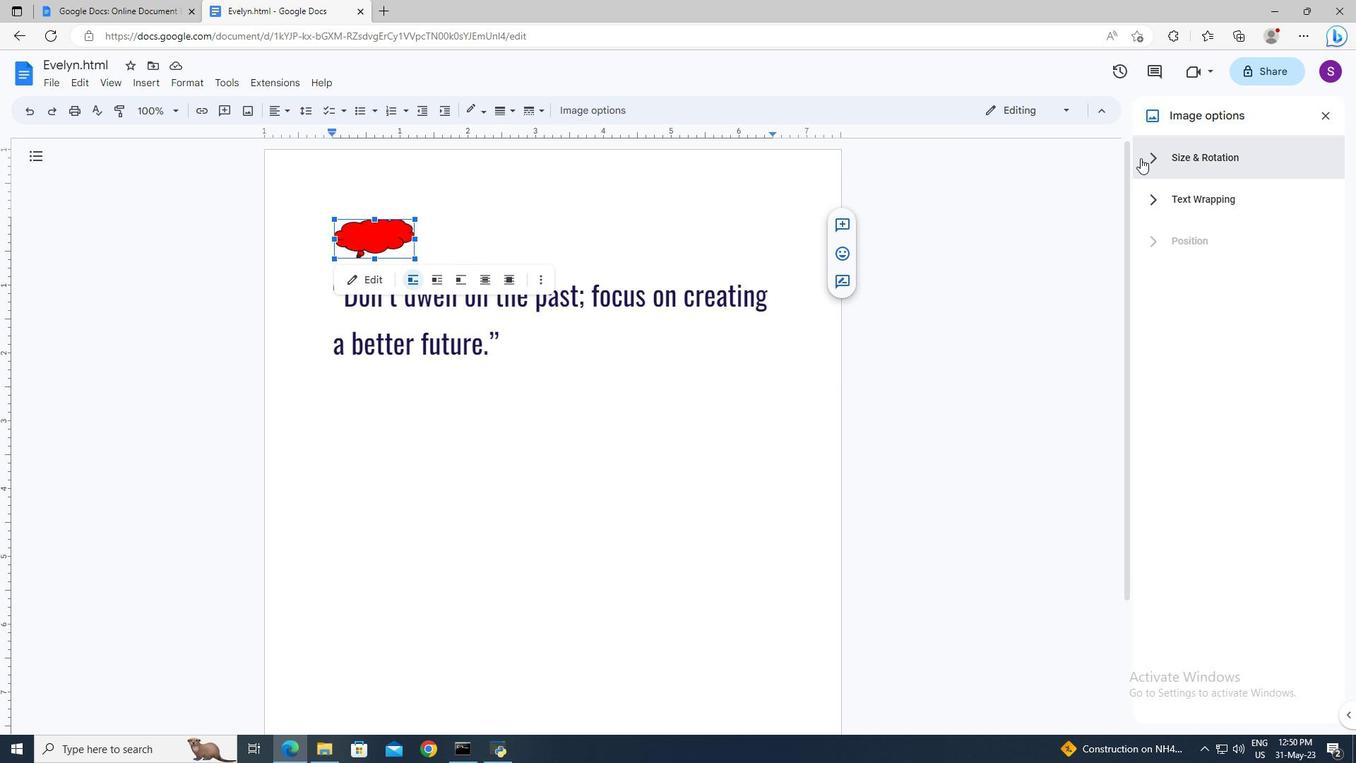 
Action: Mouse moved to (1279, 226)
Screenshot: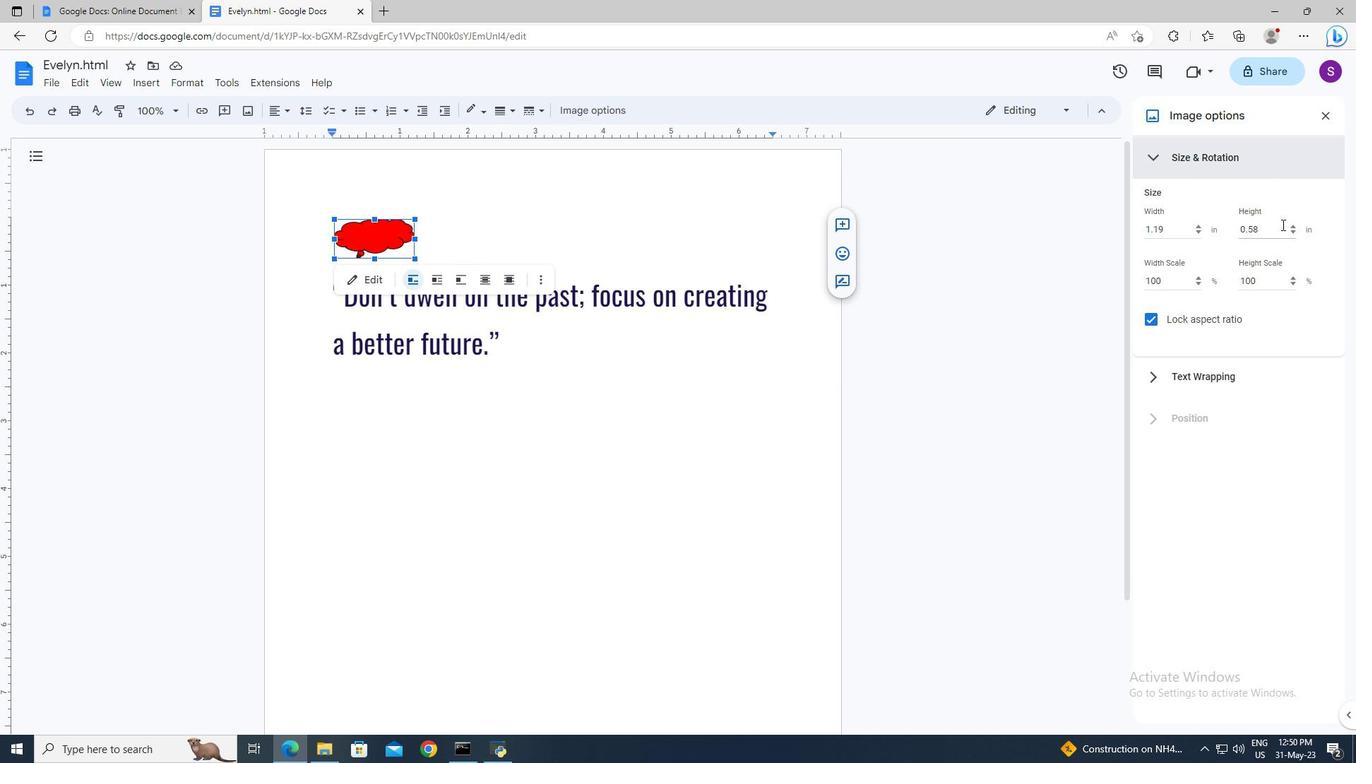 
Action: Mouse pressed left at (1279, 226)
Screenshot: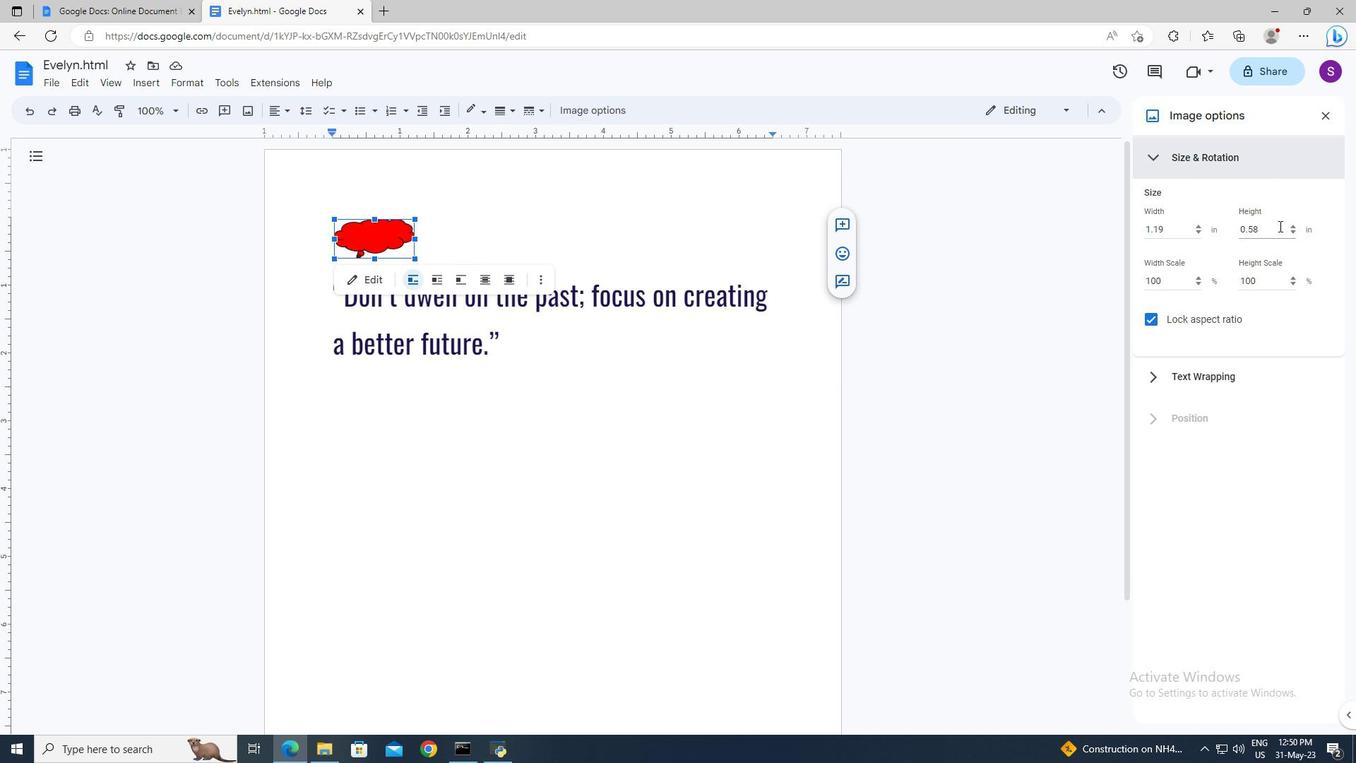 
Action: Key pressed ctrl+A<Key.delete>0.8
Screenshot: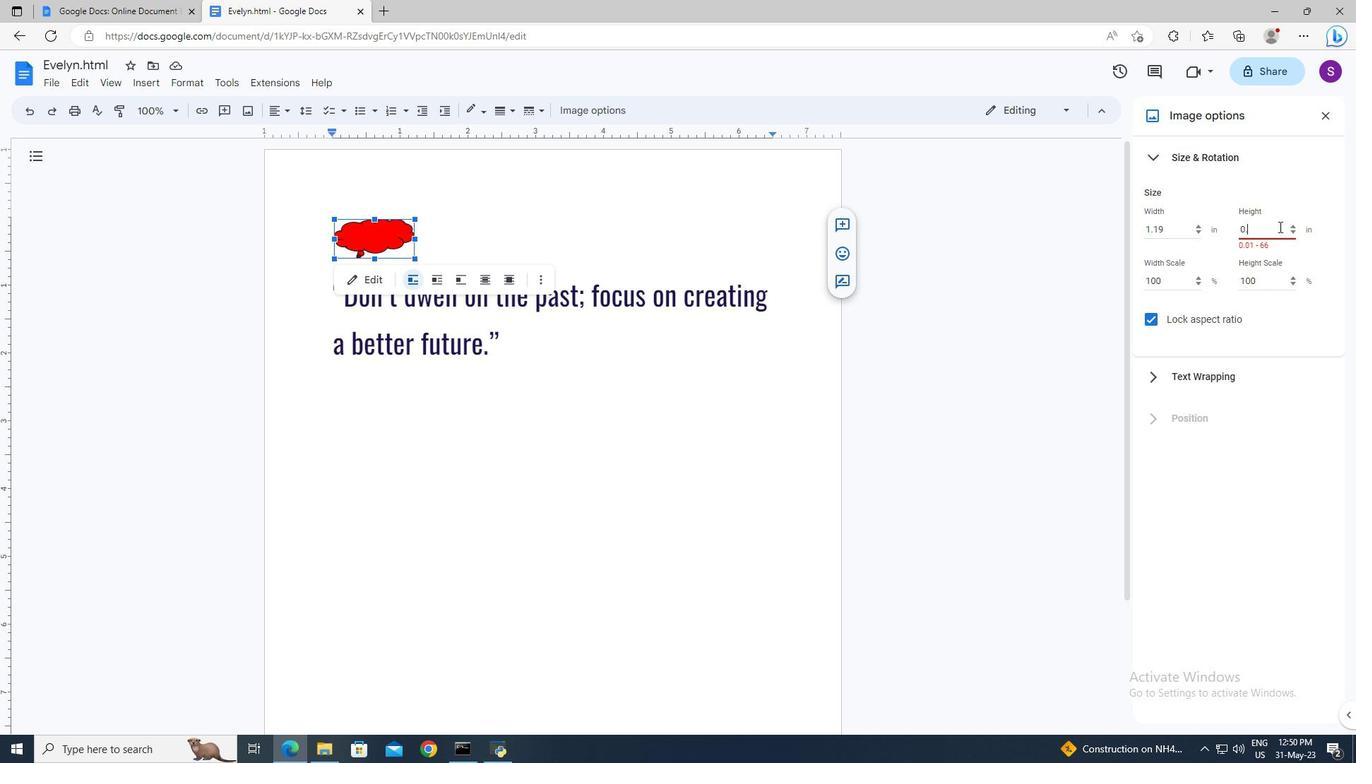 
Action: Mouse moved to (1324, 120)
Screenshot: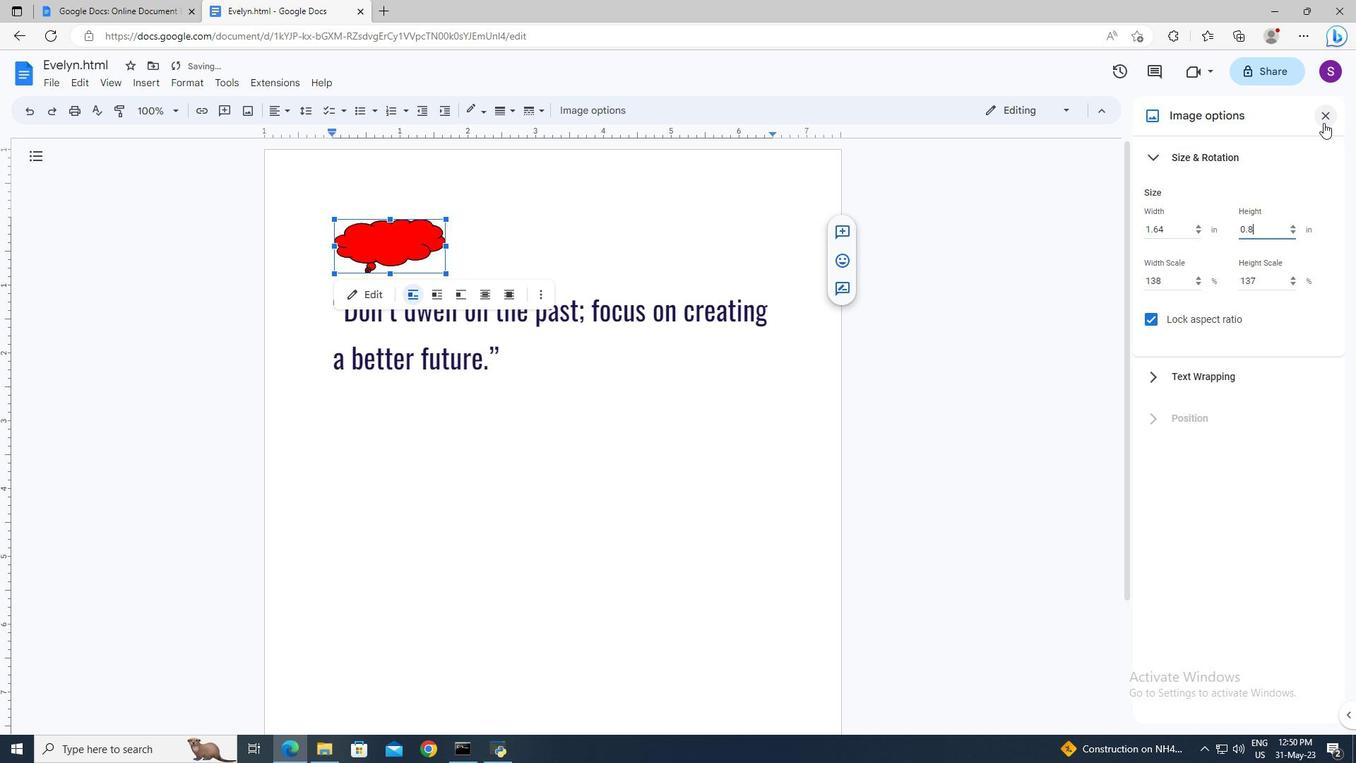 
Action: Mouse pressed left at (1324, 120)
Screenshot: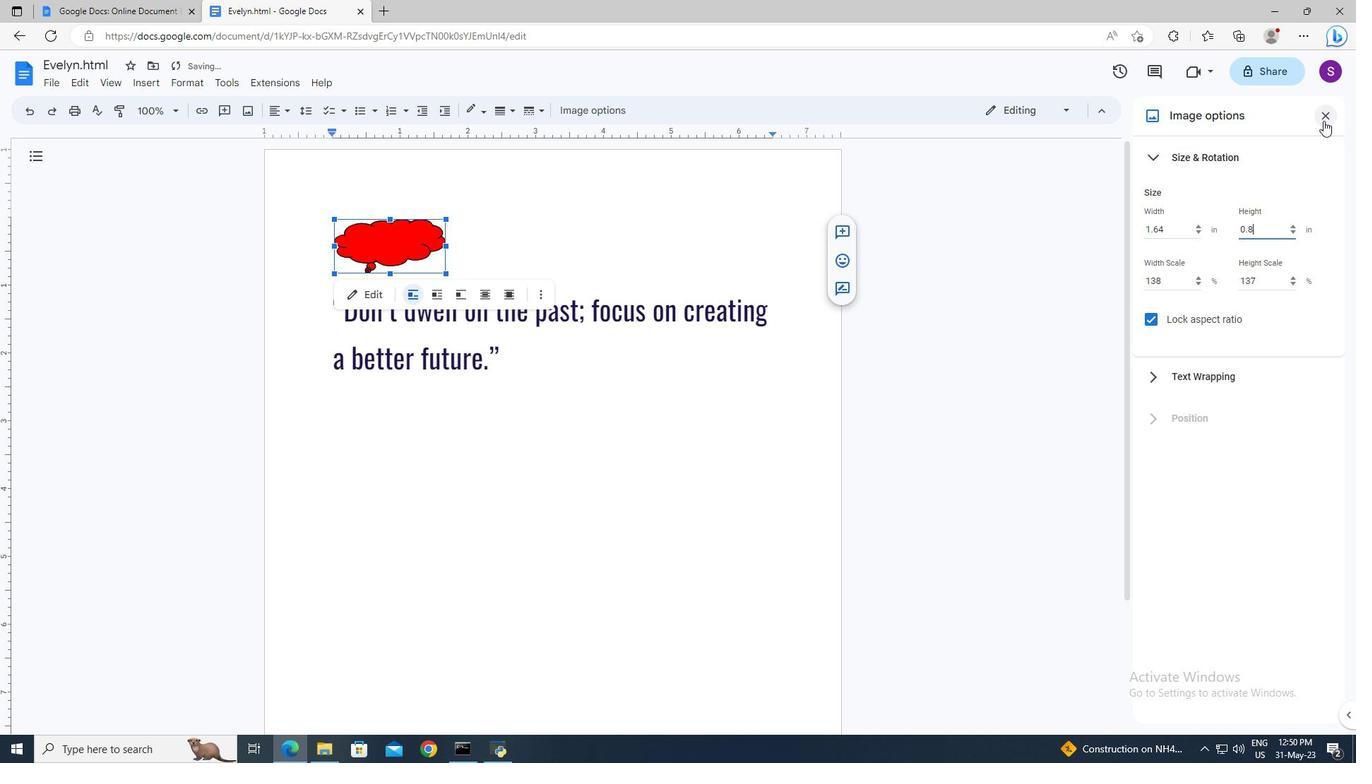
